 Task: Add Attachment from Trello to Card Card0000000186 in Board Board0000000047 in Workspace WS0000000016 in Trello. Add Cover Blue to Card Card0000000186 in Board Board0000000047 in Workspace WS0000000016 in Trello. Add "Copy Card To …" Button titled Button0000000186 to "bottom" of the list "To Do" to Card Card0000000186 in Board Board0000000047 in Workspace WS0000000016 in Trello. Add Description DS0000000186 to Card Card0000000186 in Board Board0000000047 in Workspace WS0000000016 in Trello. Add Comment CM0000000186 to Card Card0000000186 in Board Board0000000047 in Workspace WS0000000016 in Trello
Action: Mouse moved to (340, 314)
Screenshot: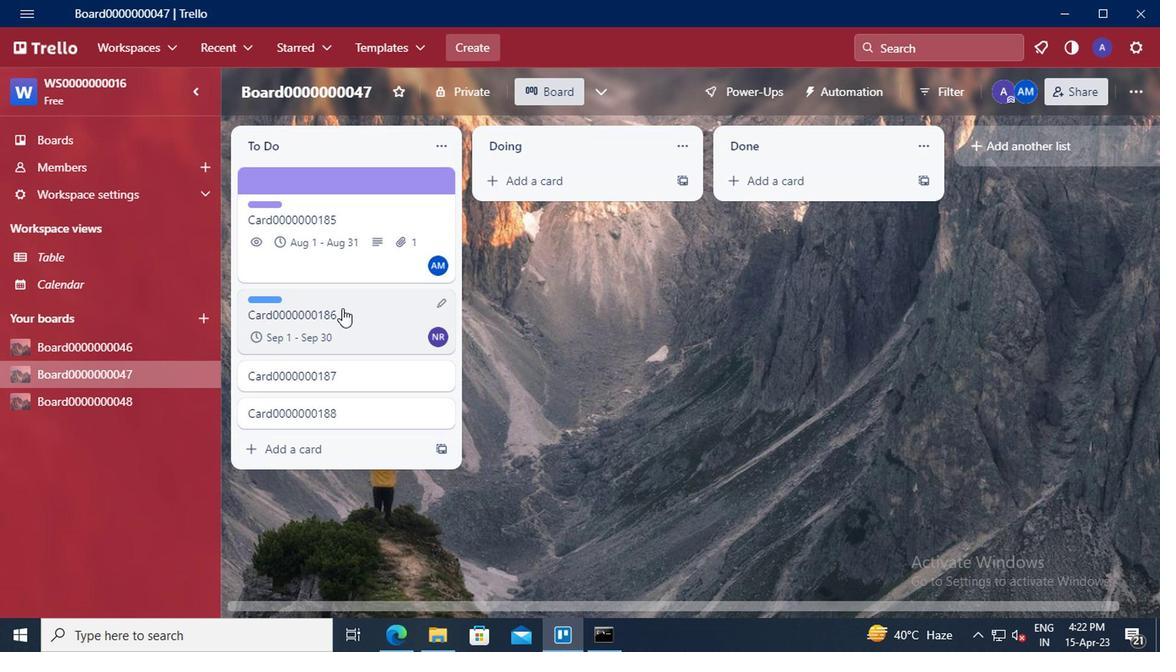 
Action: Mouse pressed left at (340, 314)
Screenshot: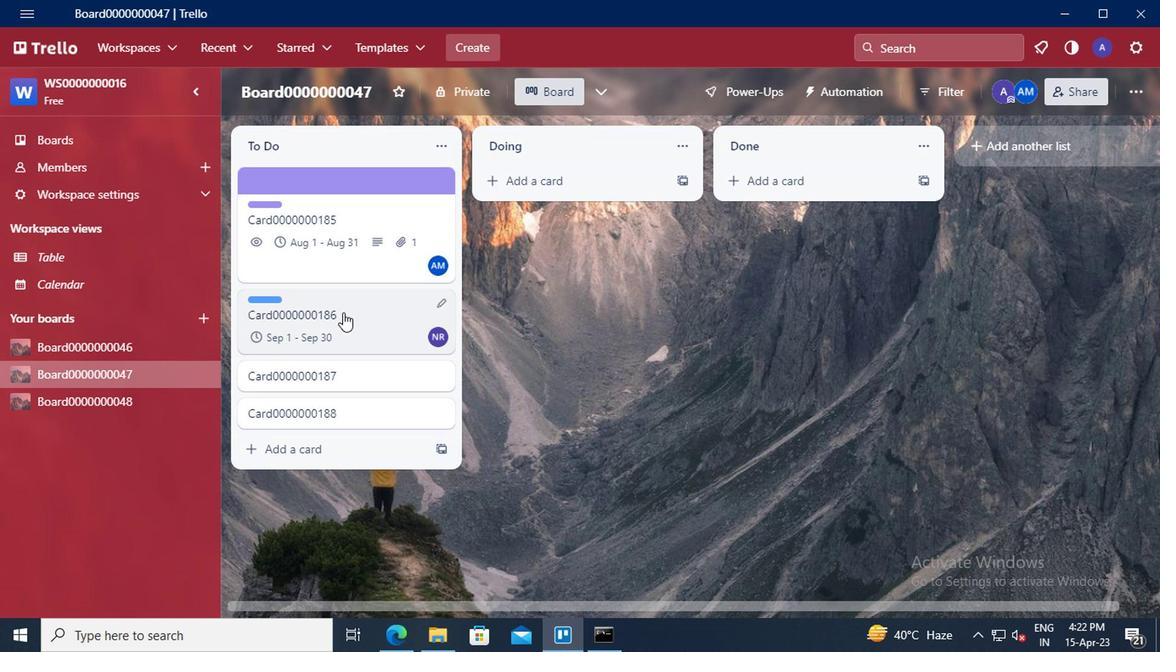 
Action: Mouse moved to (794, 357)
Screenshot: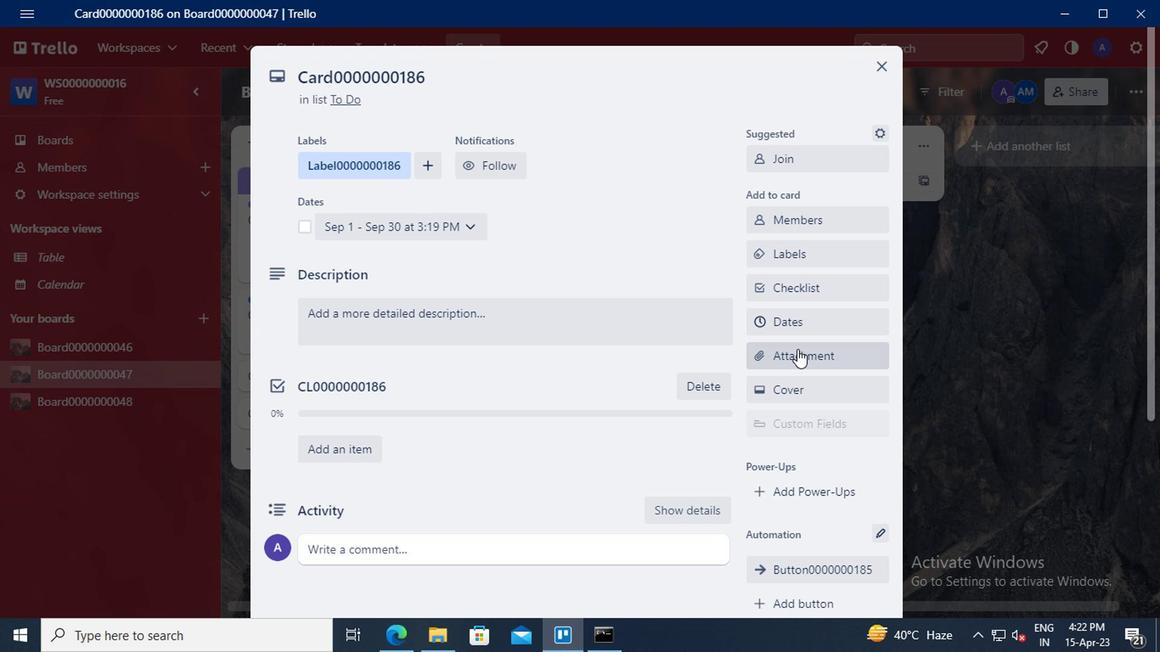 
Action: Mouse pressed left at (794, 357)
Screenshot: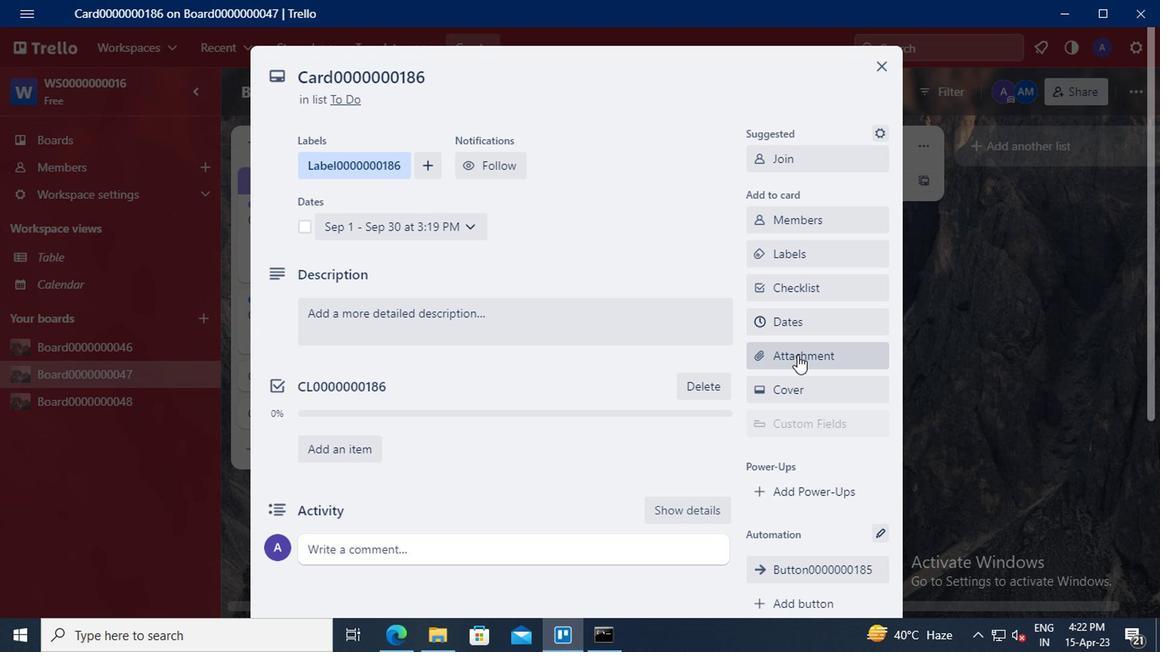 
Action: Mouse moved to (791, 177)
Screenshot: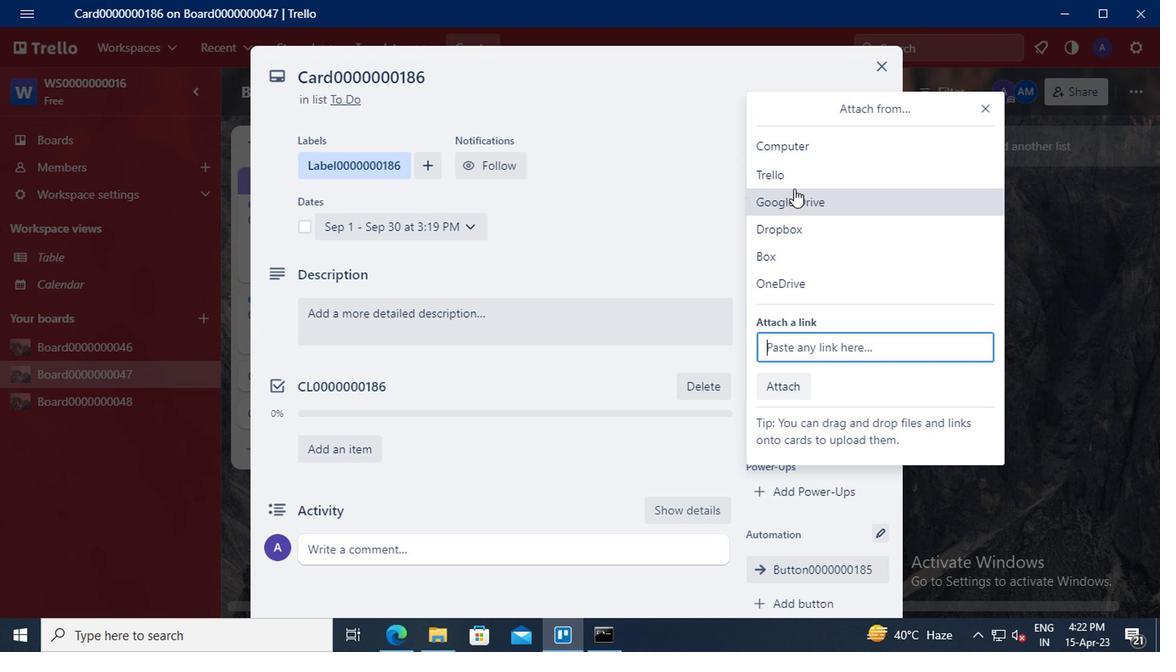 
Action: Mouse pressed left at (791, 177)
Screenshot: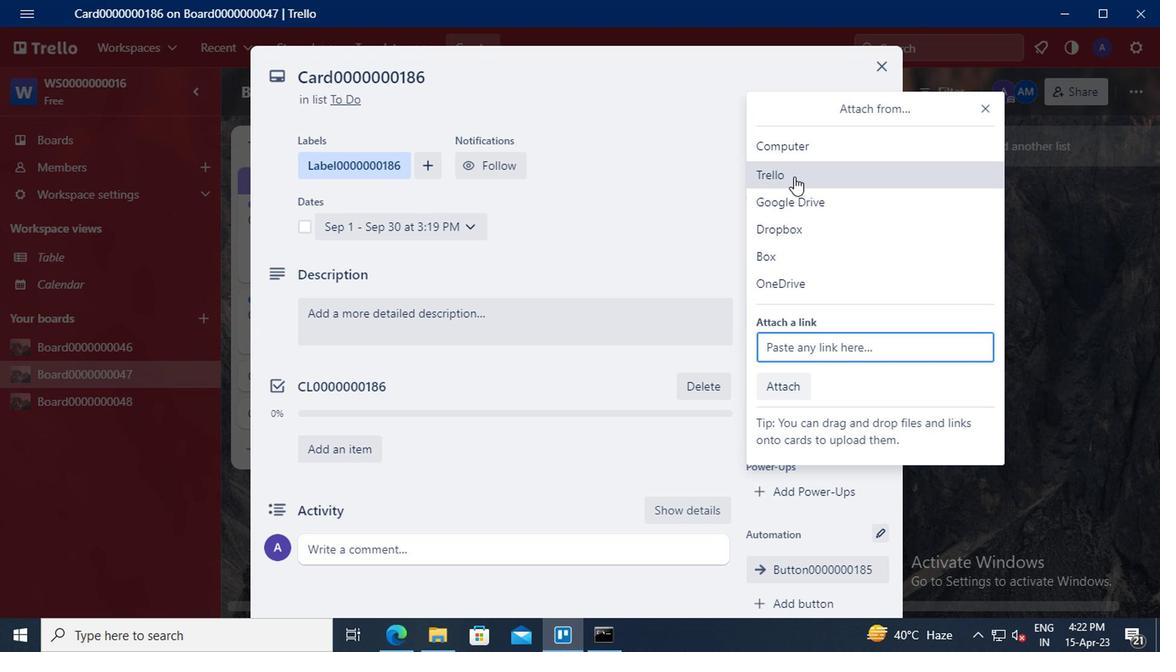 
Action: Mouse moved to (795, 215)
Screenshot: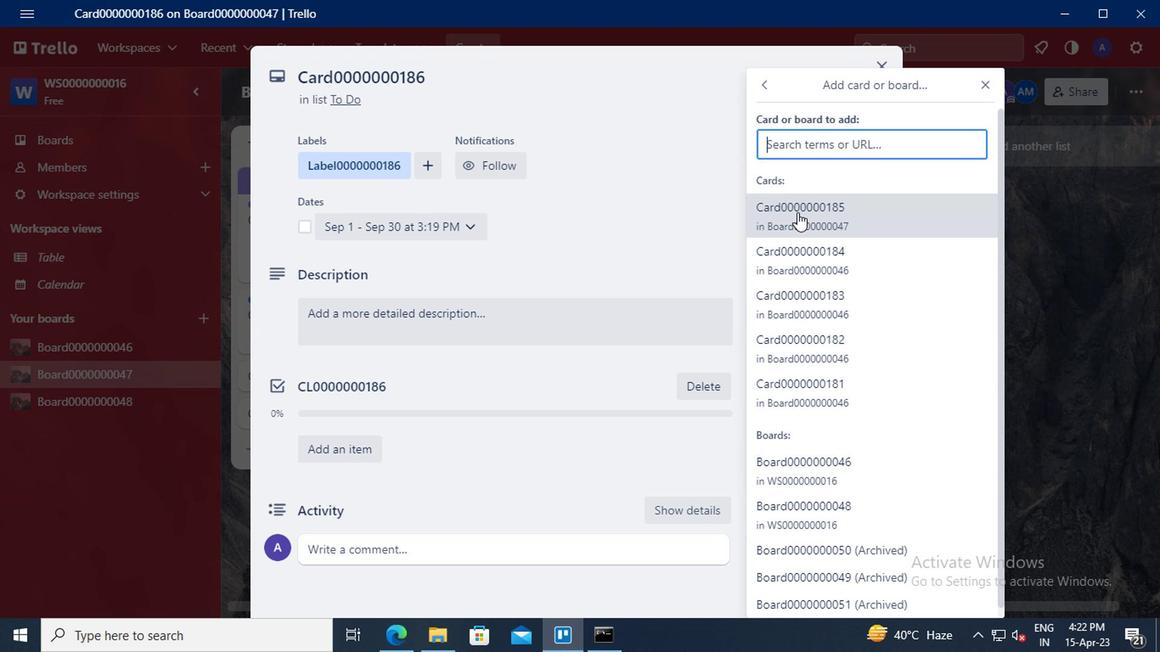 
Action: Mouse pressed left at (795, 215)
Screenshot: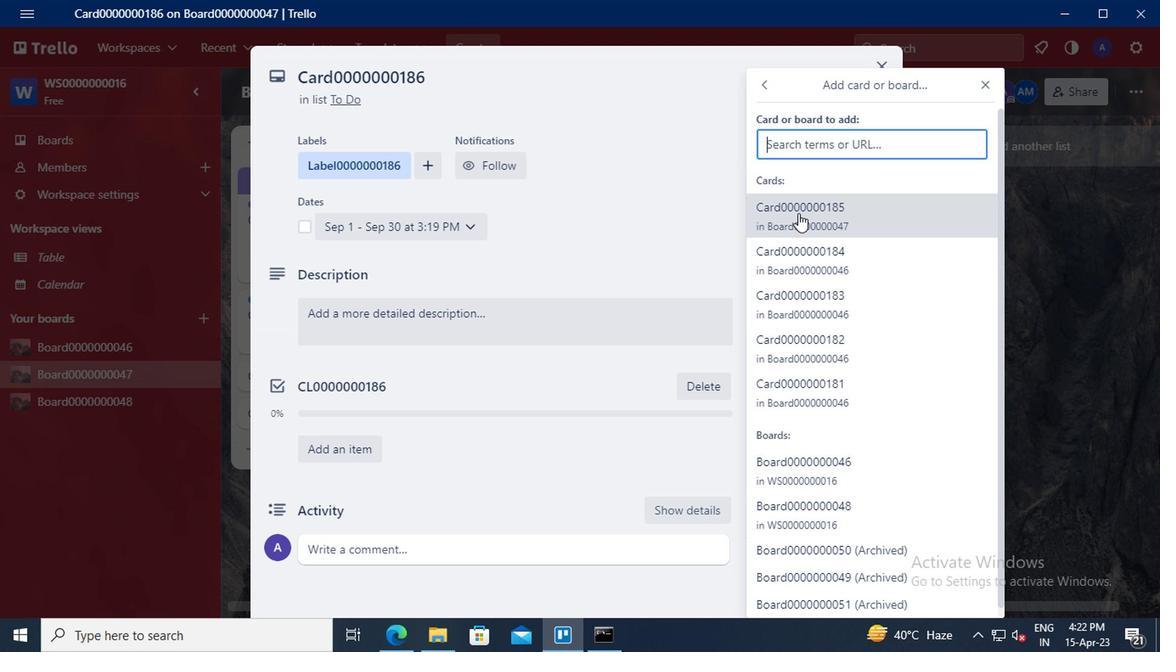 
Action: Mouse moved to (807, 386)
Screenshot: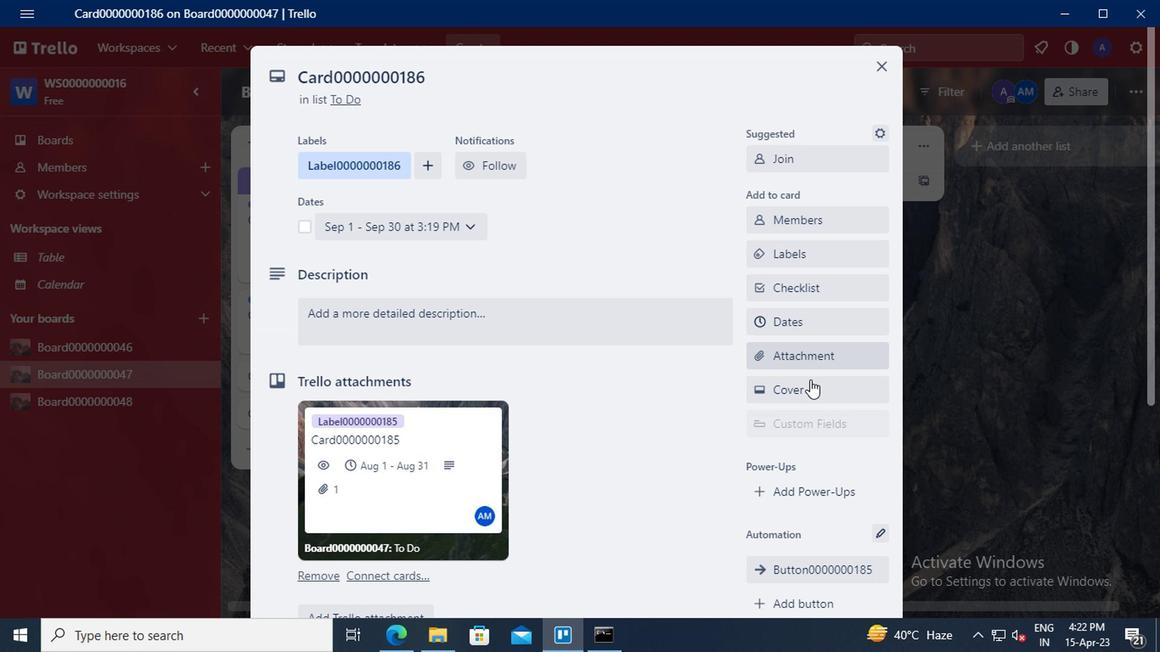 
Action: Mouse pressed left at (807, 386)
Screenshot: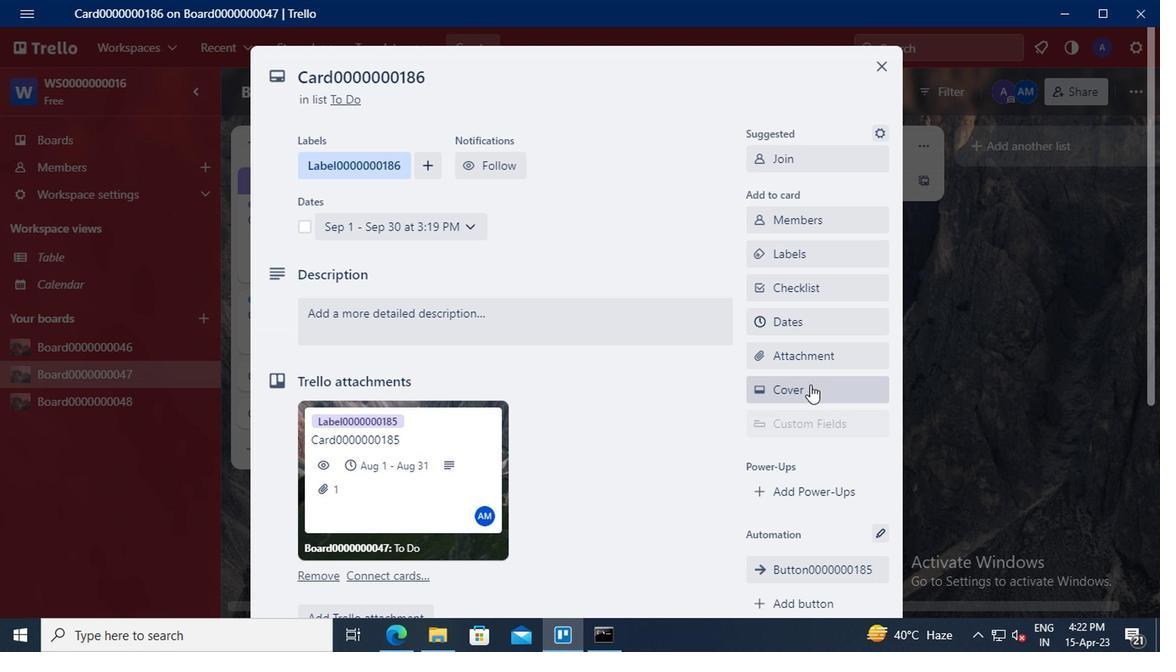 
Action: Mouse moved to (778, 311)
Screenshot: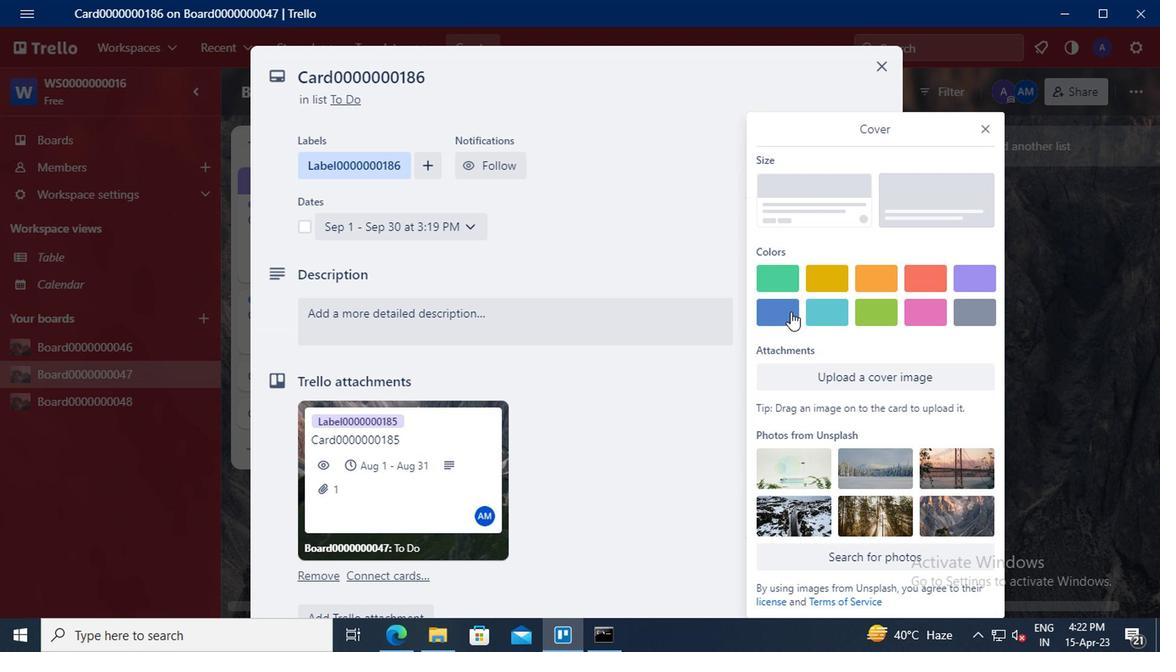 
Action: Mouse pressed left at (778, 311)
Screenshot: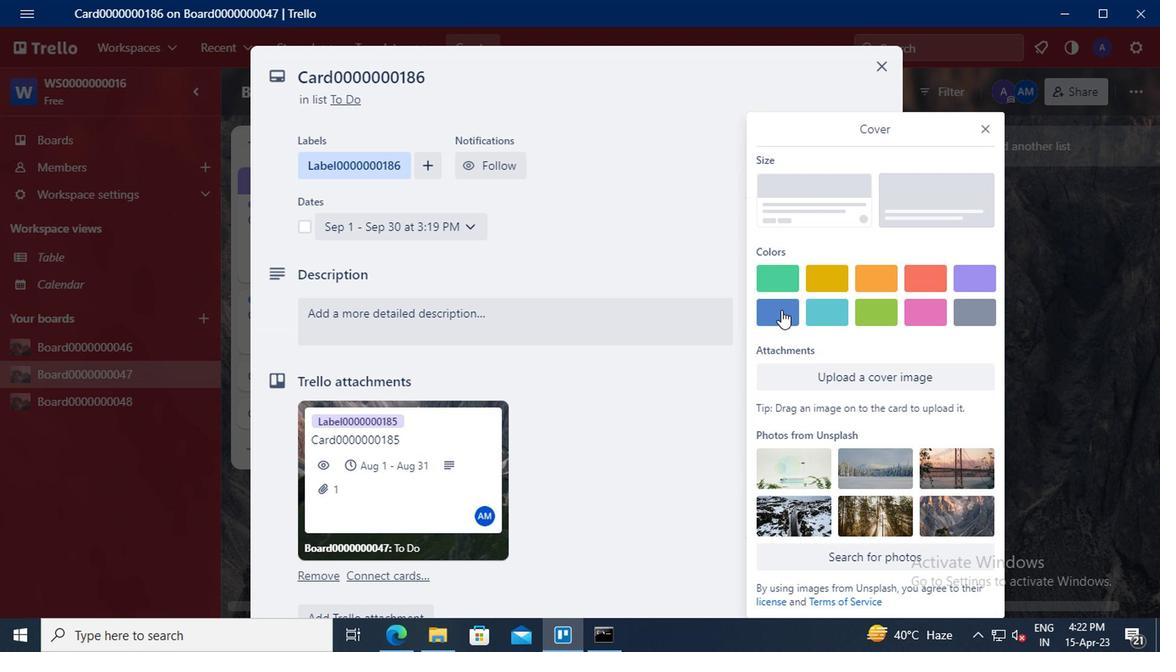 
Action: Mouse moved to (981, 96)
Screenshot: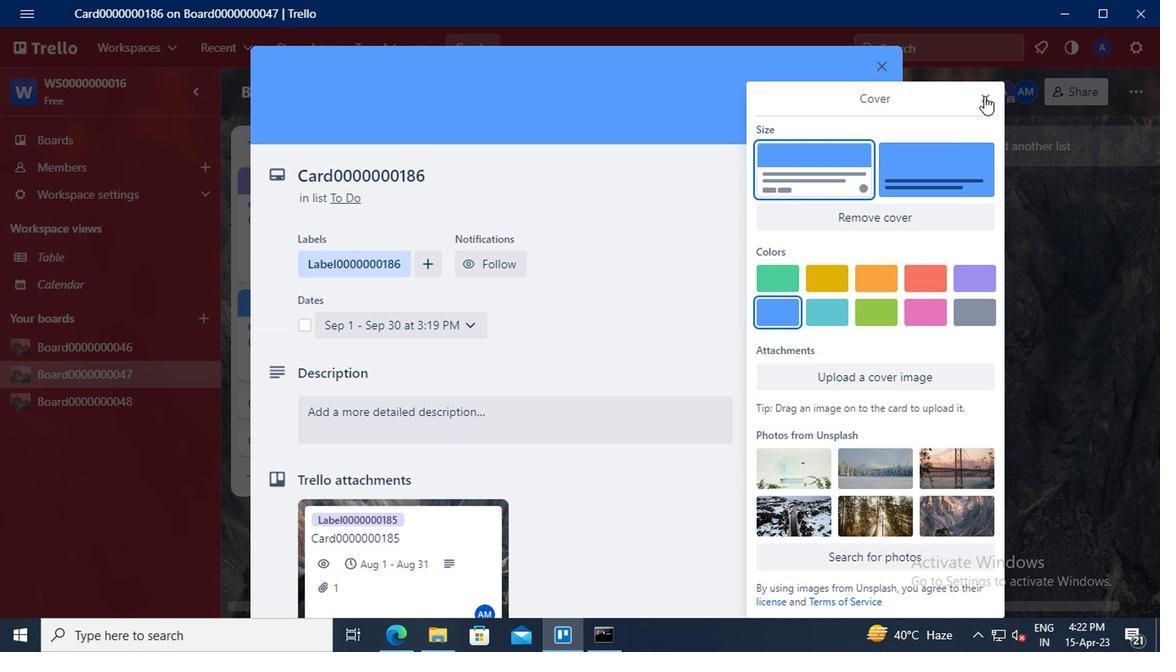 
Action: Mouse pressed left at (981, 96)
Screenshot: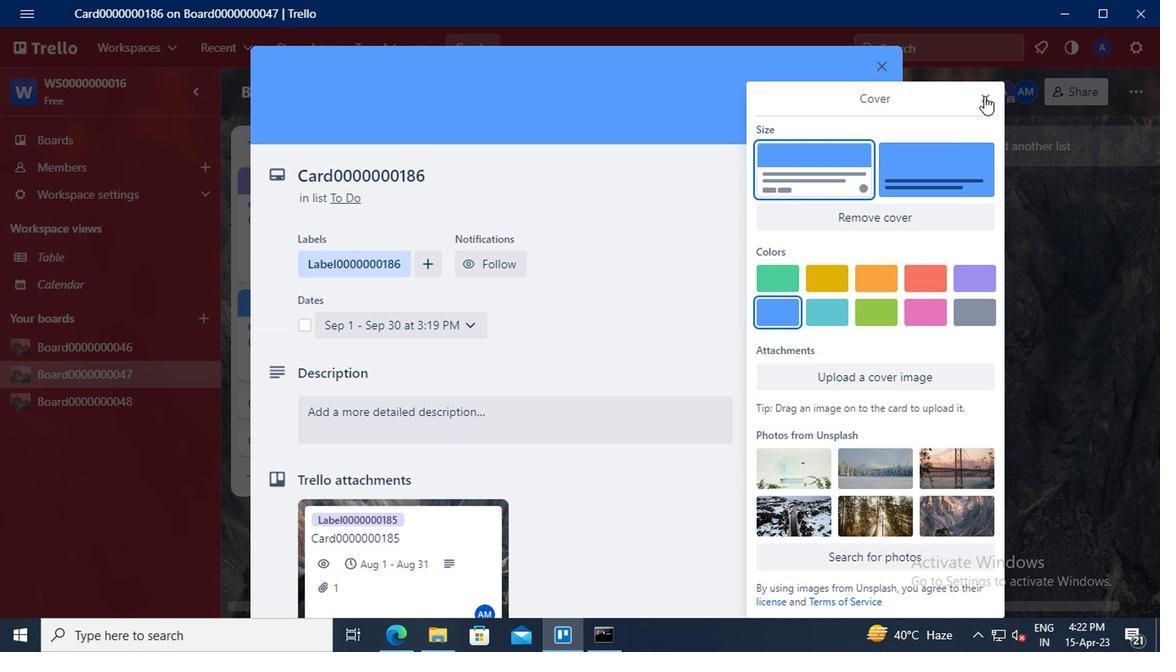
Action: Mouse moved to (814, 304)
Screenshot: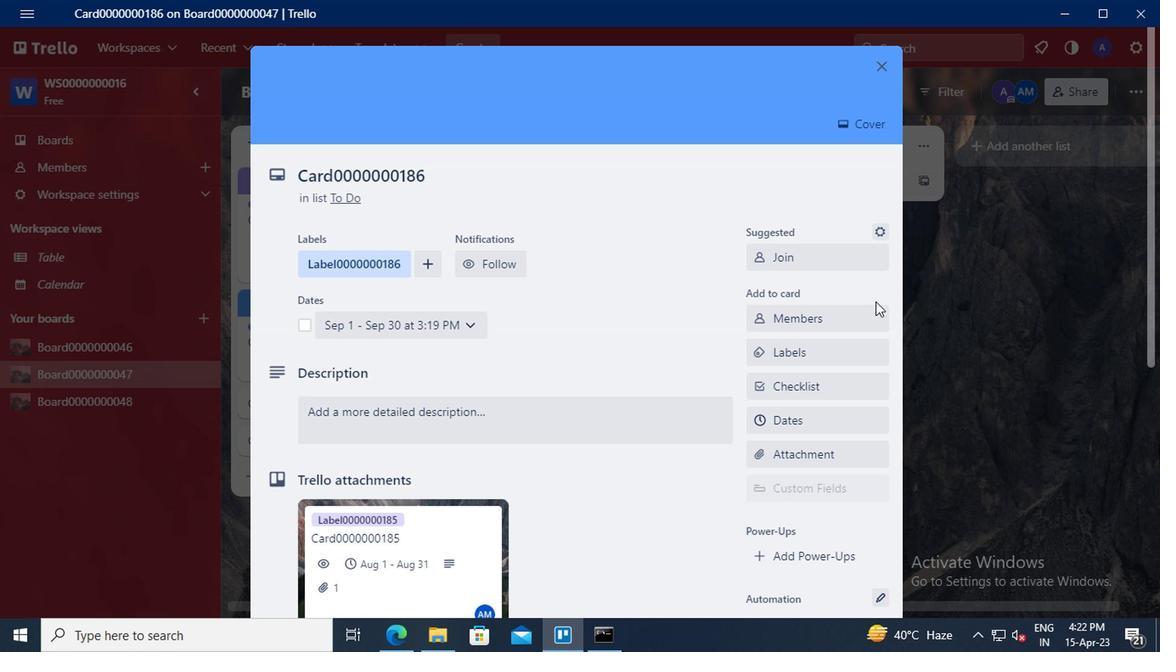 
Action: Mouse scrolled (814, 303) with delta (0, 0)
Screenshot: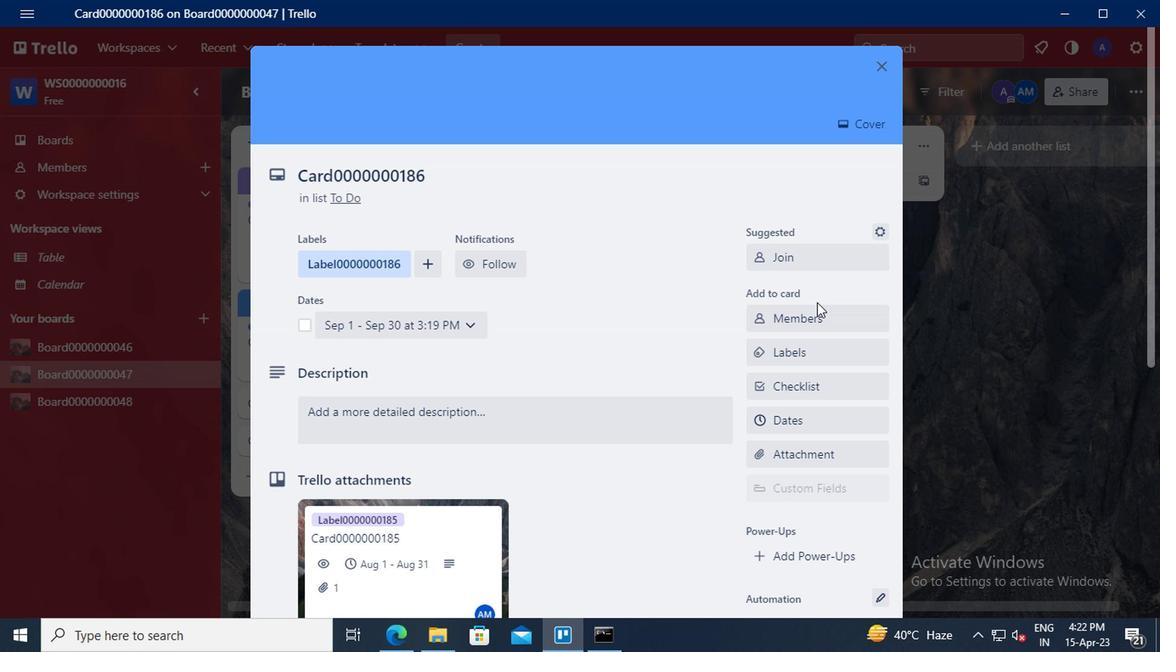 
Action: Mouse scrolled (814, 303) with delta (0, 0)
Screenshot: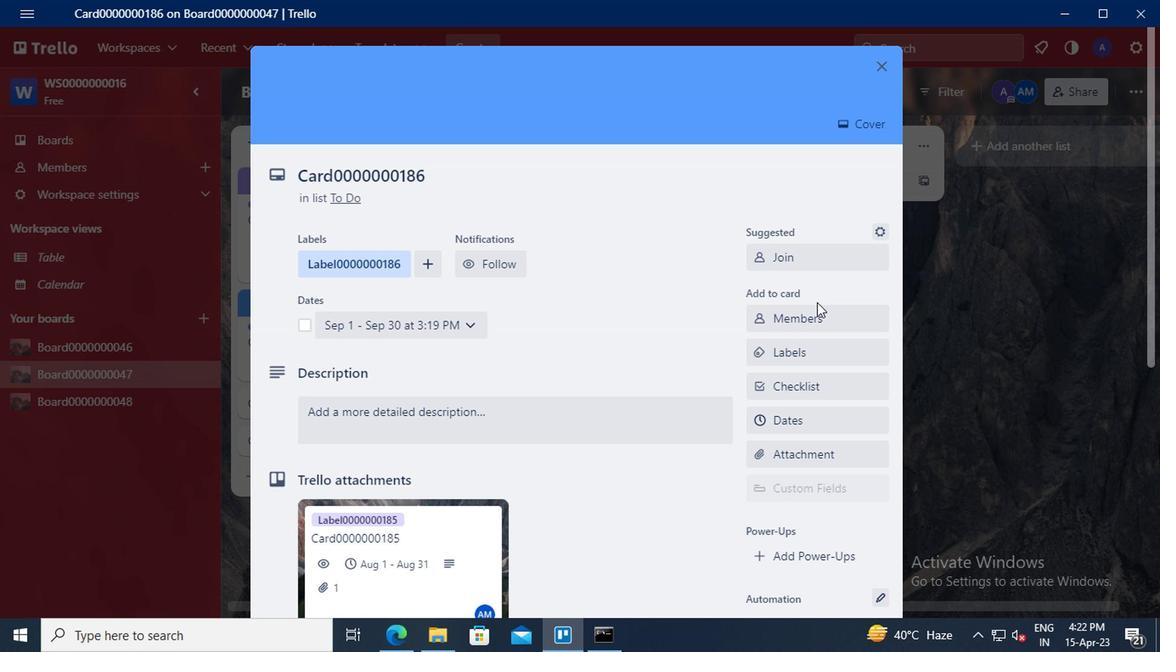 
Action: Mouse moved to (811, 313)
Screenshot: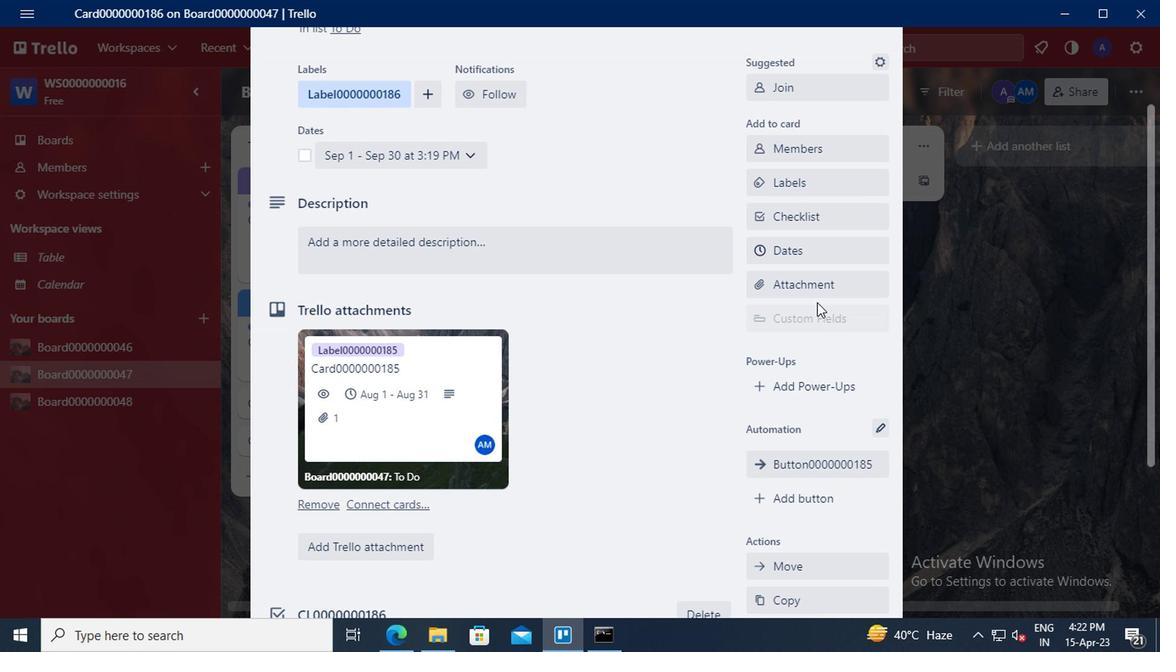 
Action: Mouse scrolled (811, 312) with delta (0, -1)
Screenshot: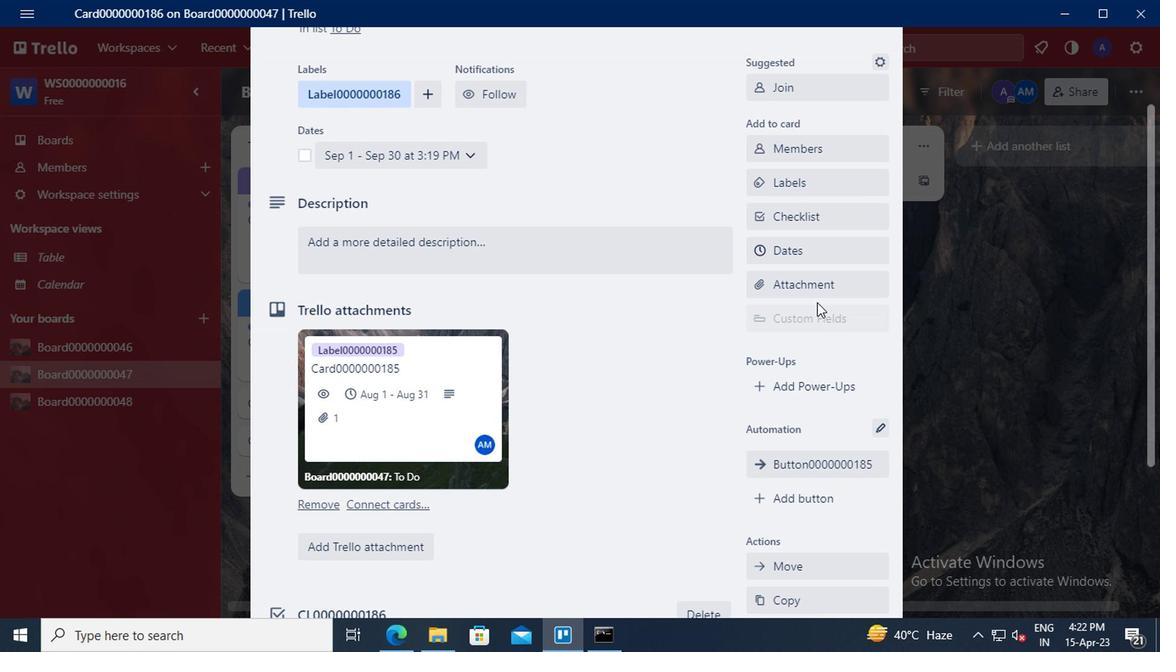 
Action: Mouse moved to (801, 411)
Screenshot: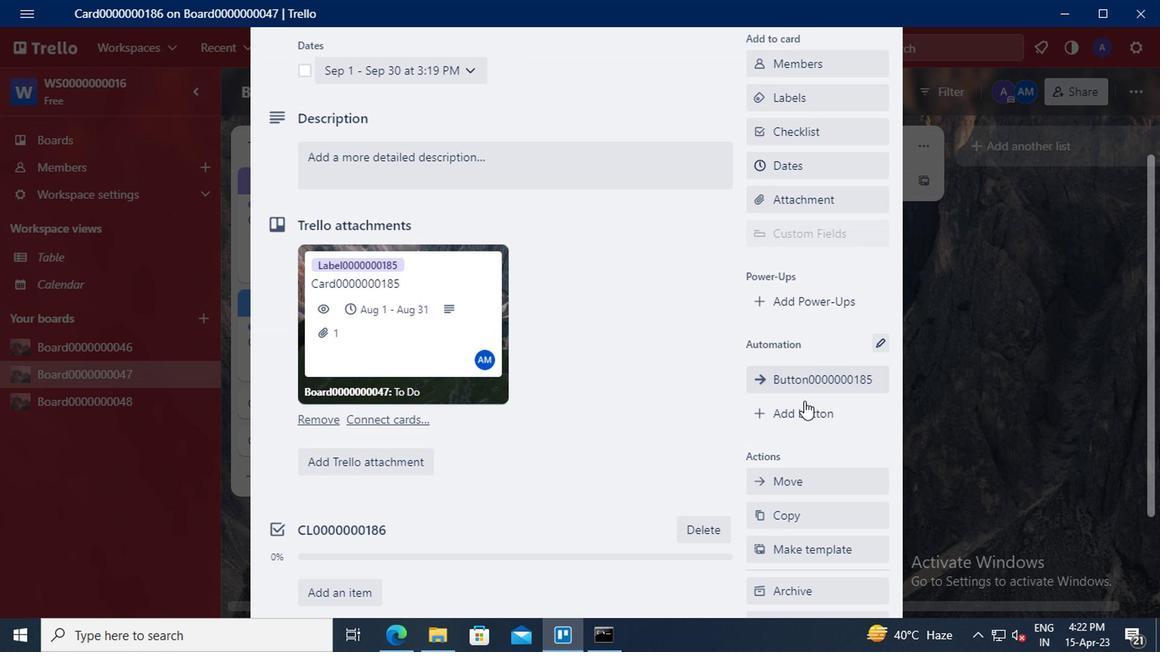 
Action: Mouse pressed left at (801, 411)
Screenshot: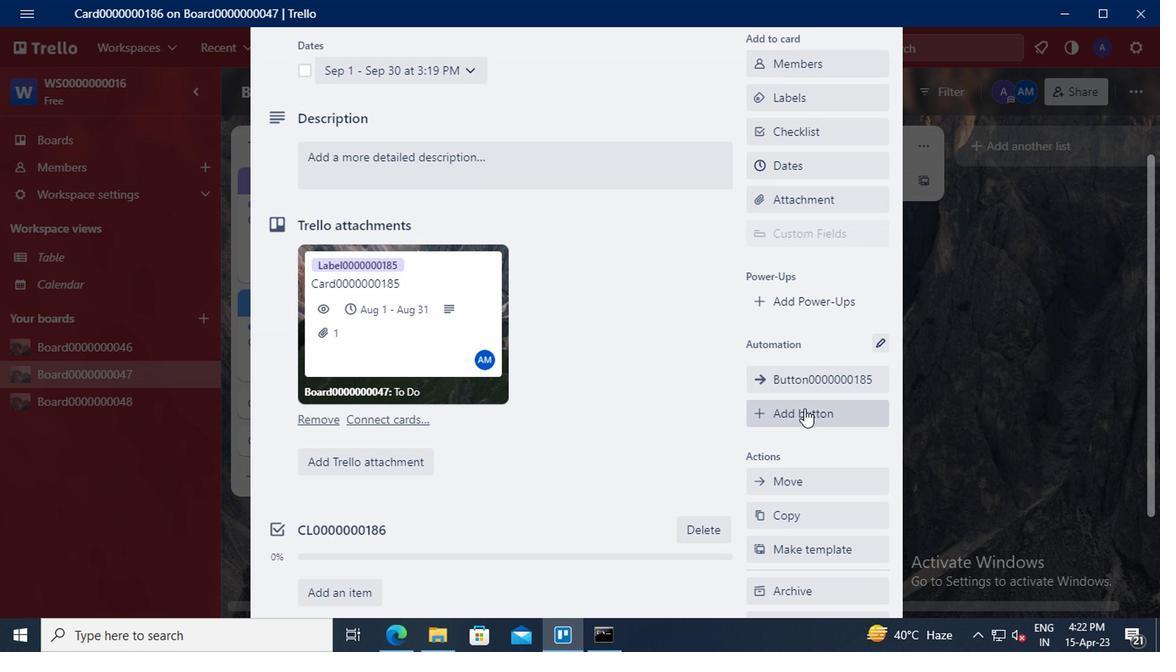 
Action: Mouse moved to (806, 200)
Screenshot: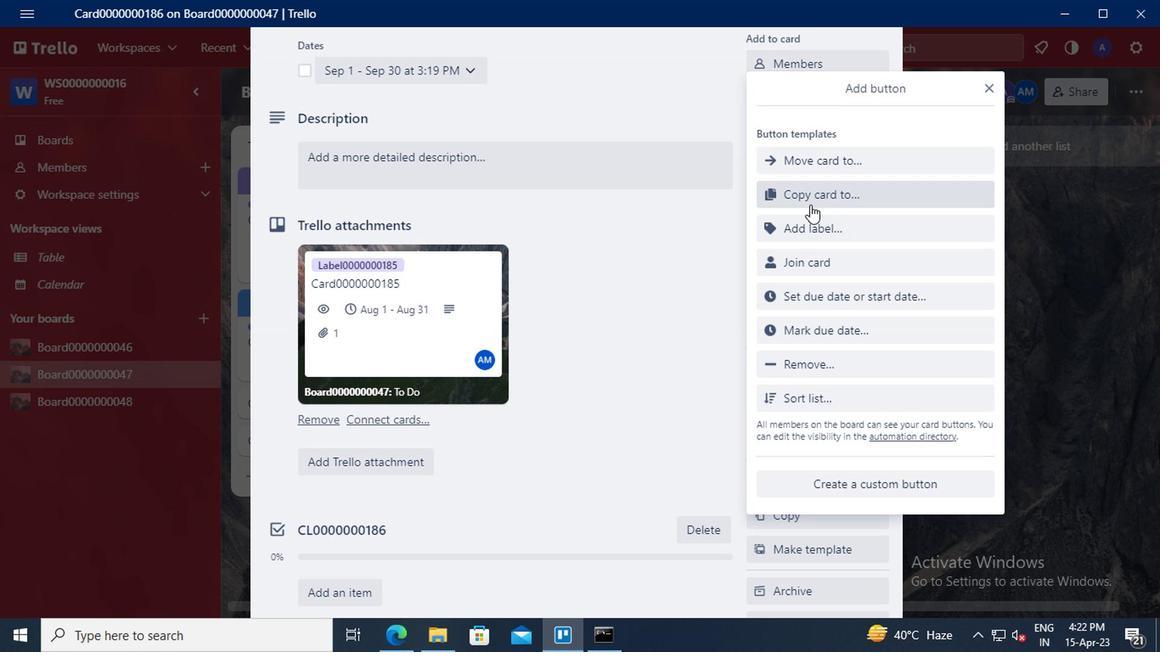 
Action: Mouse pressed left at (806, 200)
Screenshot: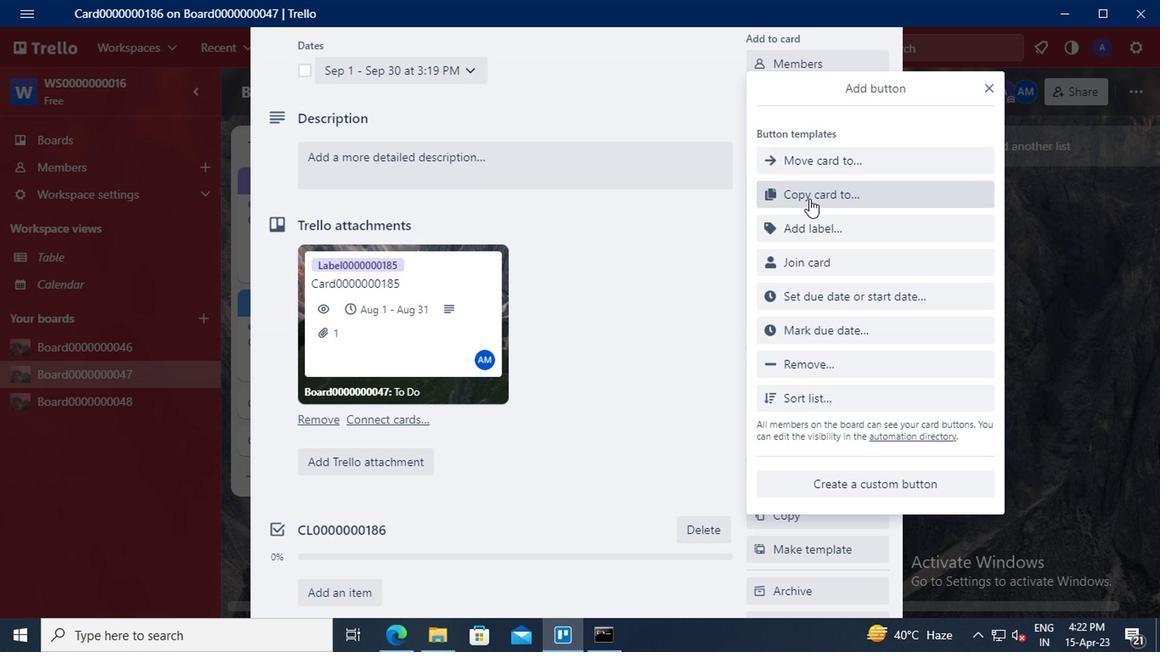 
Action: Mouse moved to (835, 162)
Screenshot: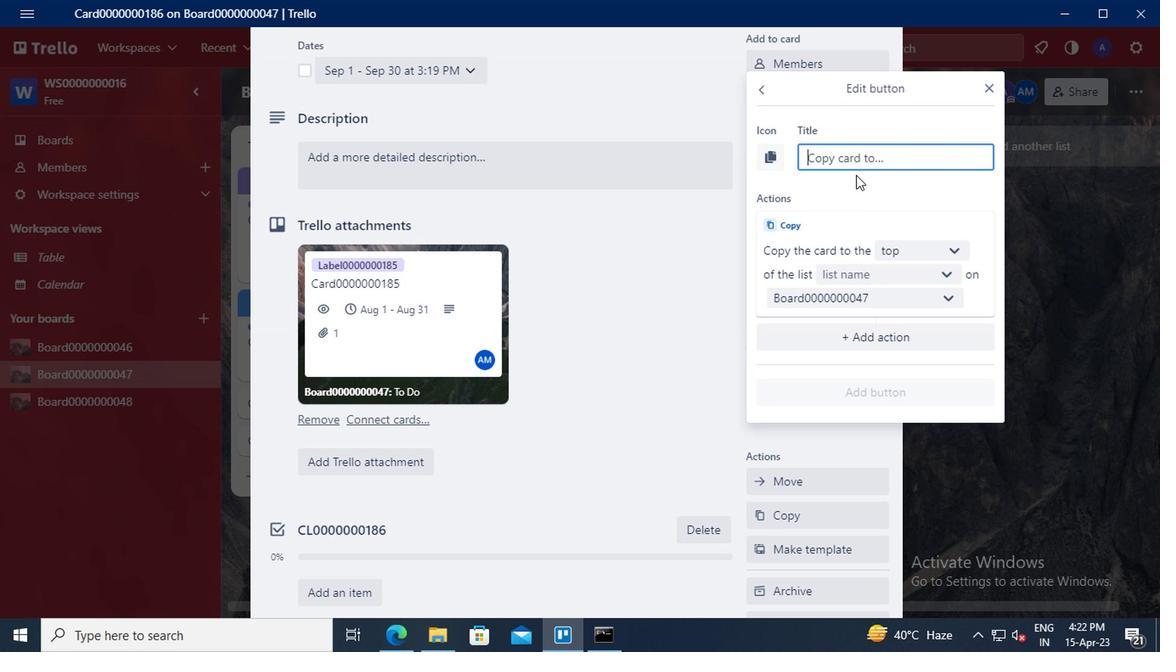 
Action: Mouse pressed left at (835, 162)
Screenshot: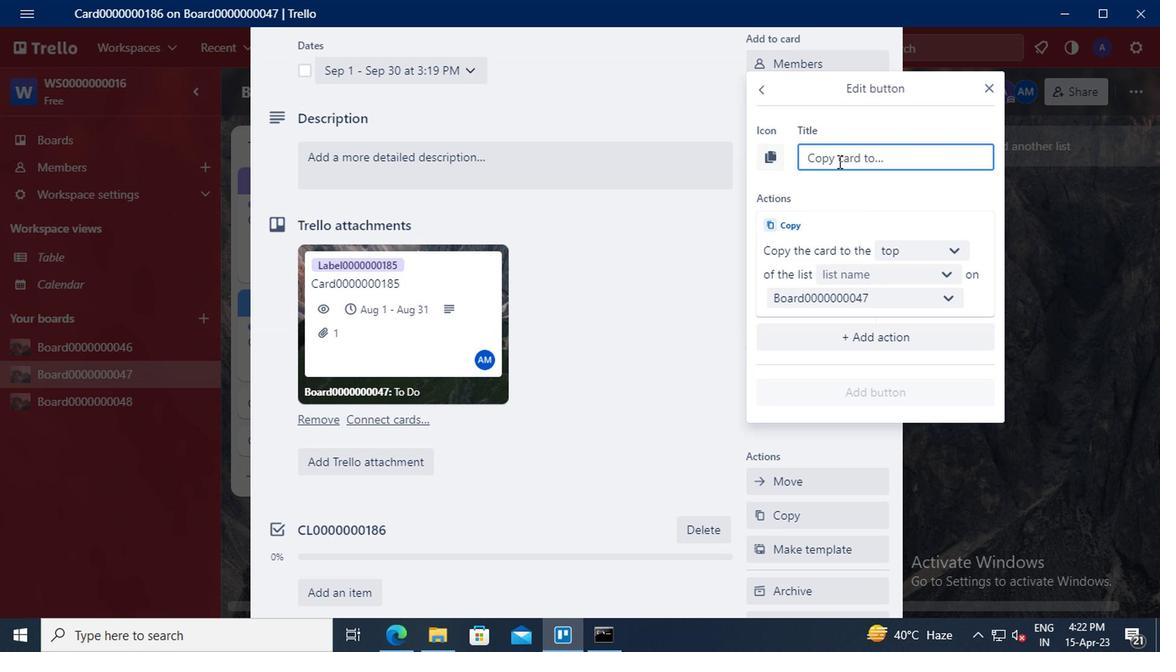 
Action: Key pressed <Key.shift>BUTTON0000000186
Screenshot: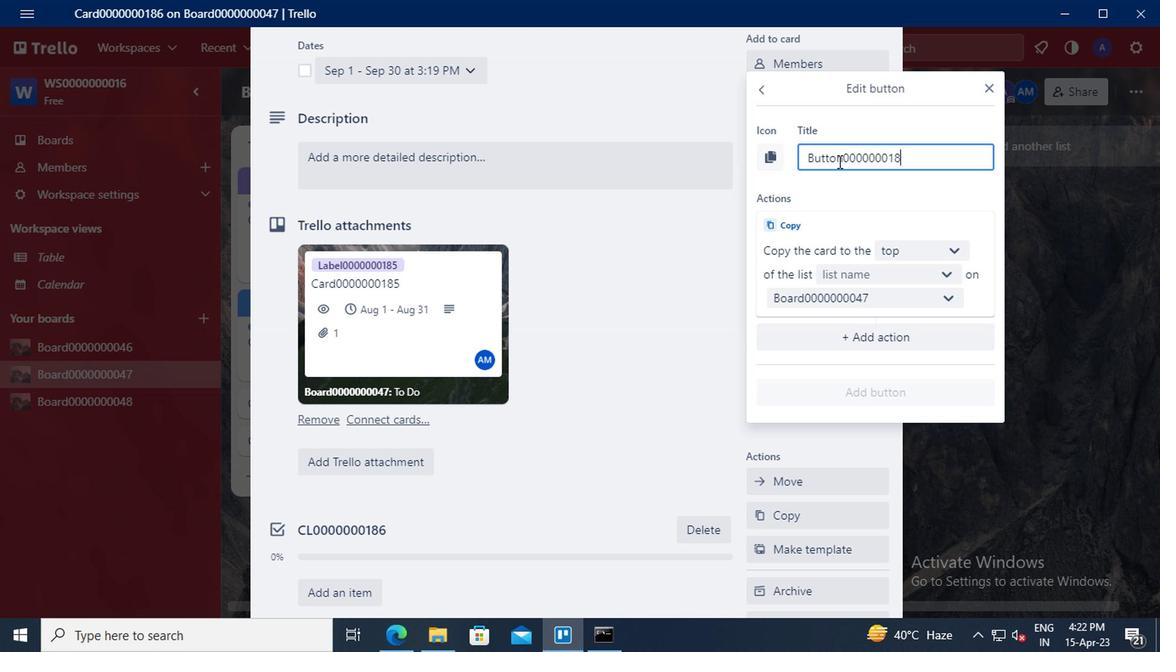 
Action: Mouse moved to (881, 247)
Screenshot: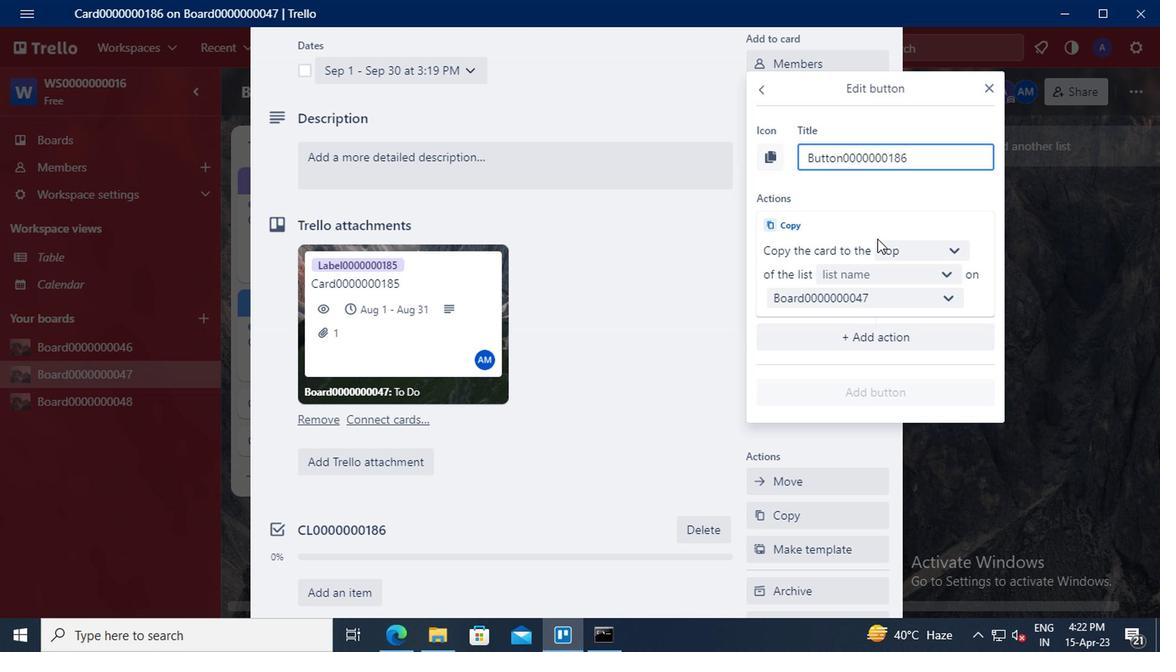 
Action: Mouse pressed left at (881, 247)
Screenshot: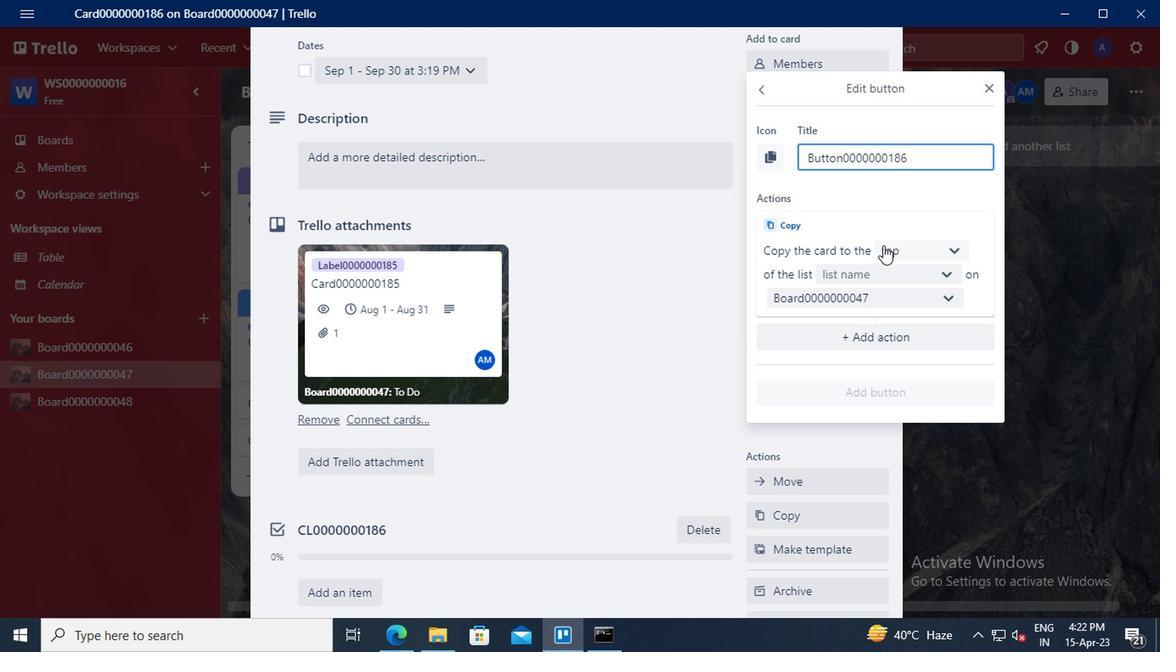 
Action: Mouse moved to (891, 311)
Screenshot: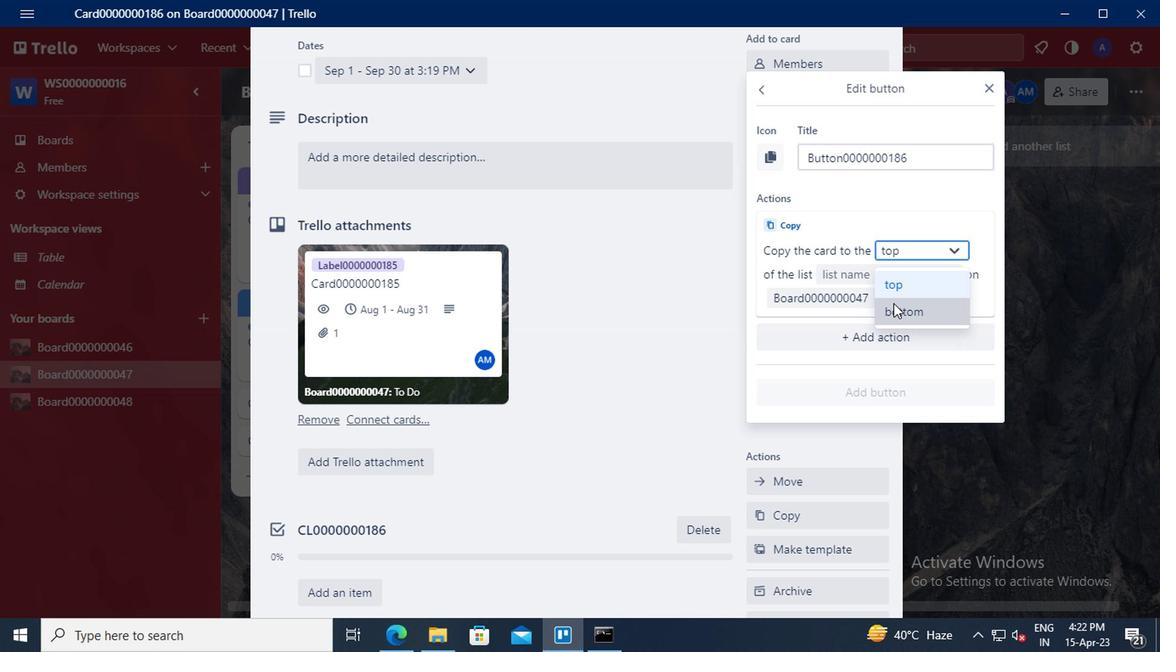
Action: Mouse pressed left at (891, 311)
Screenshot: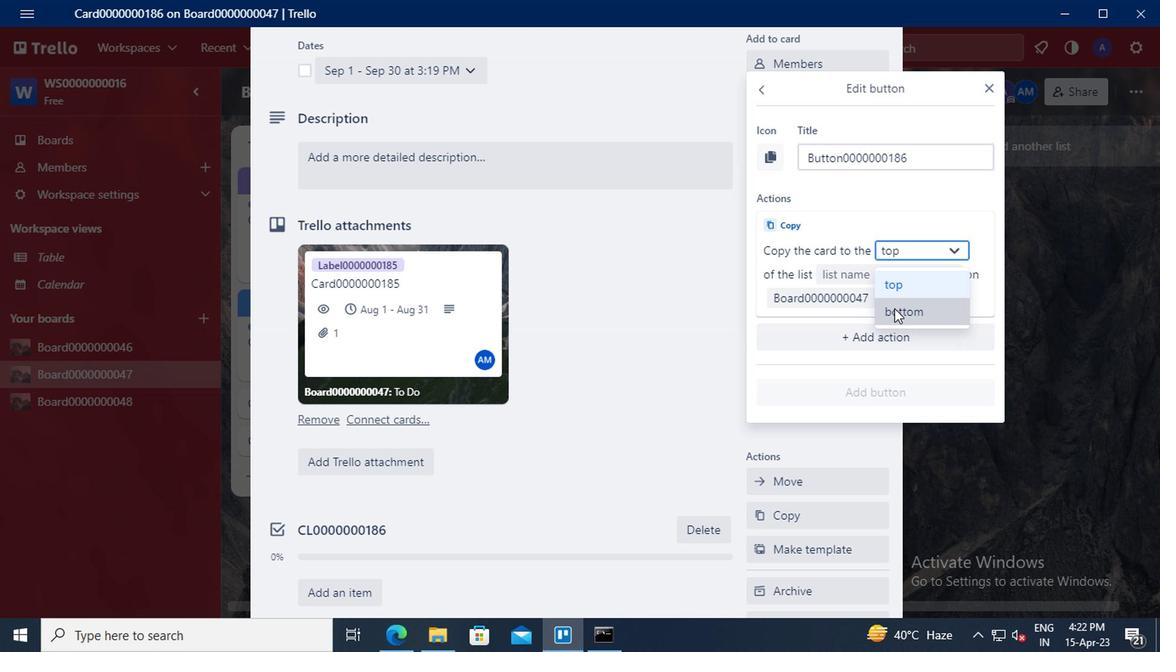 
Action: Mouse moved to (853, 277)
Screenshot: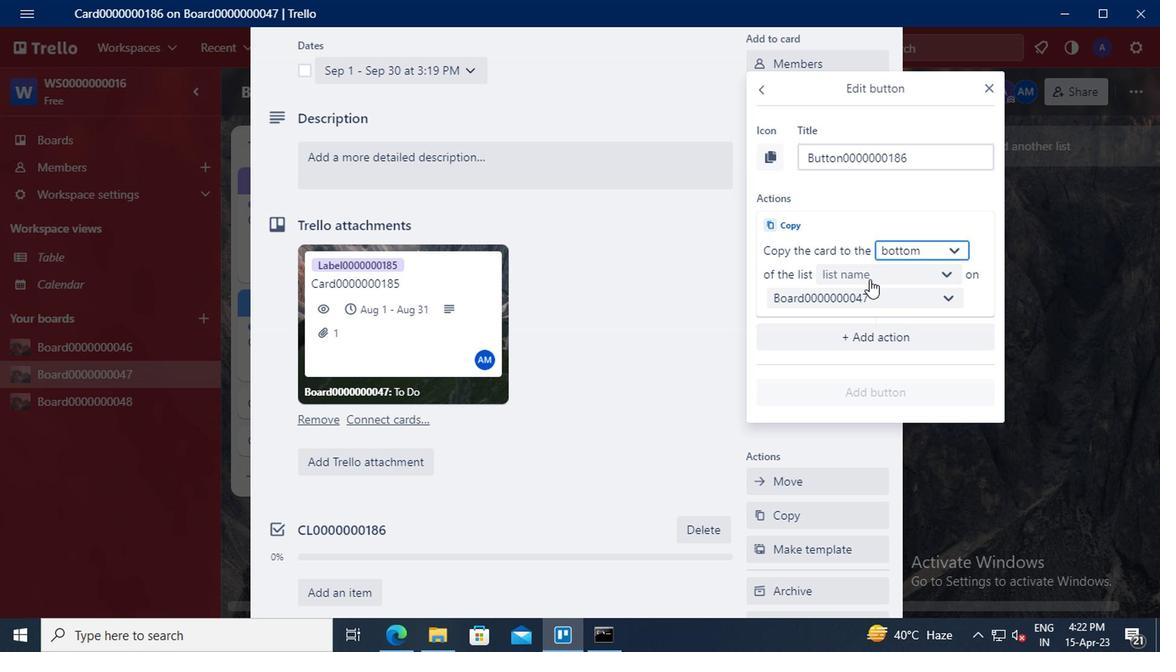 
Action: Mouse pressed left at (853, 277)
Screenshot: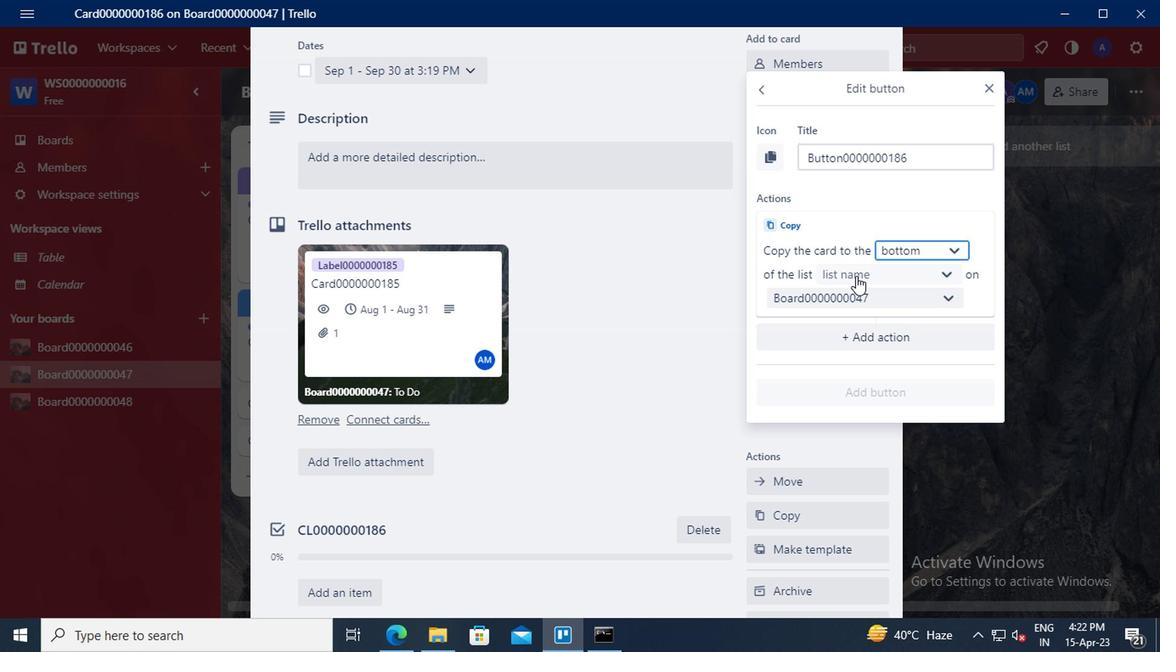
Action: Mouse moved to (851, 305)
Screenshot: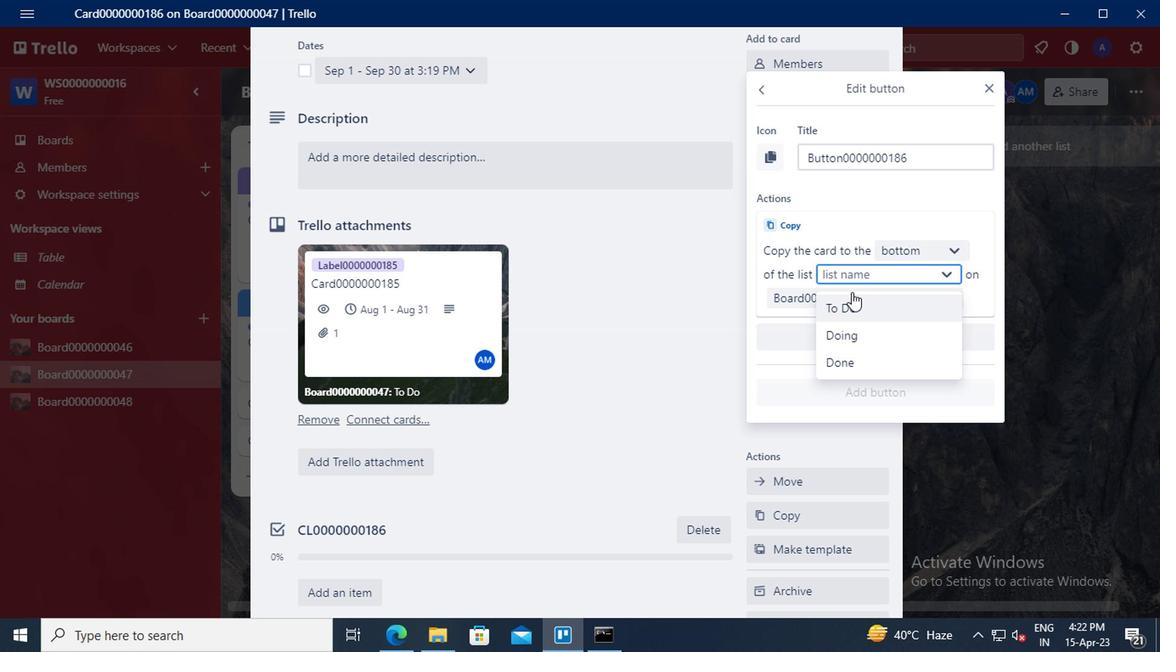 
Action: Mouse pressed left at (851, 305)
Screenshot: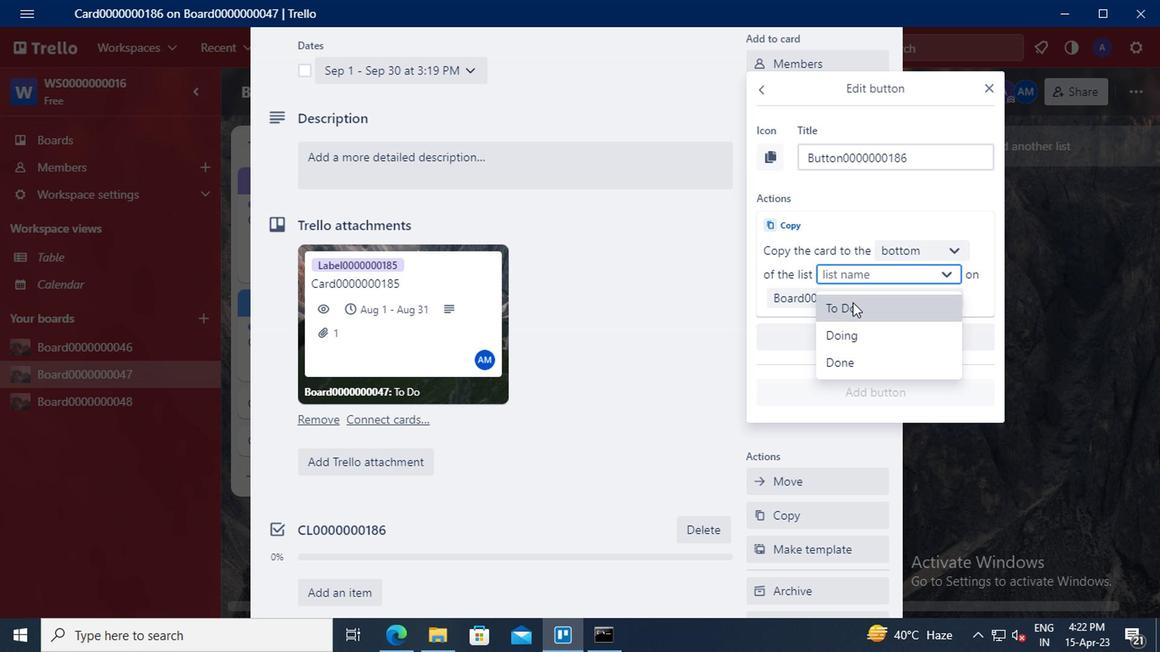 
Action: Mouse moved to (853, 394)
Screenshot: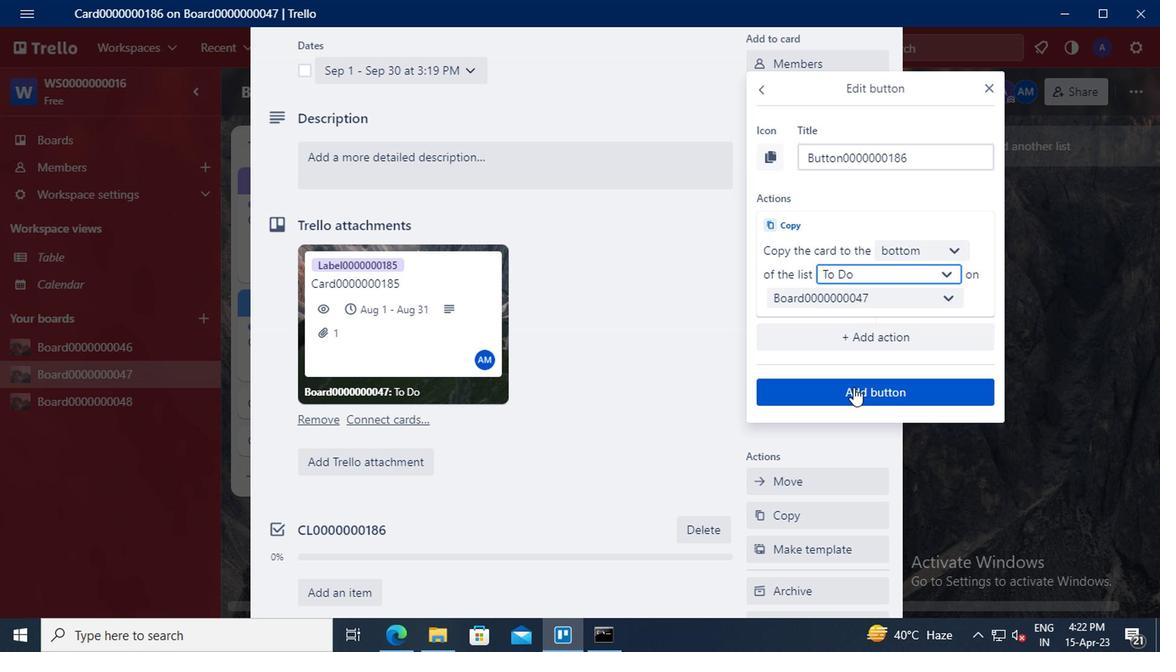 
Action: Mouse pressed left at (853, 394)
Screenshot: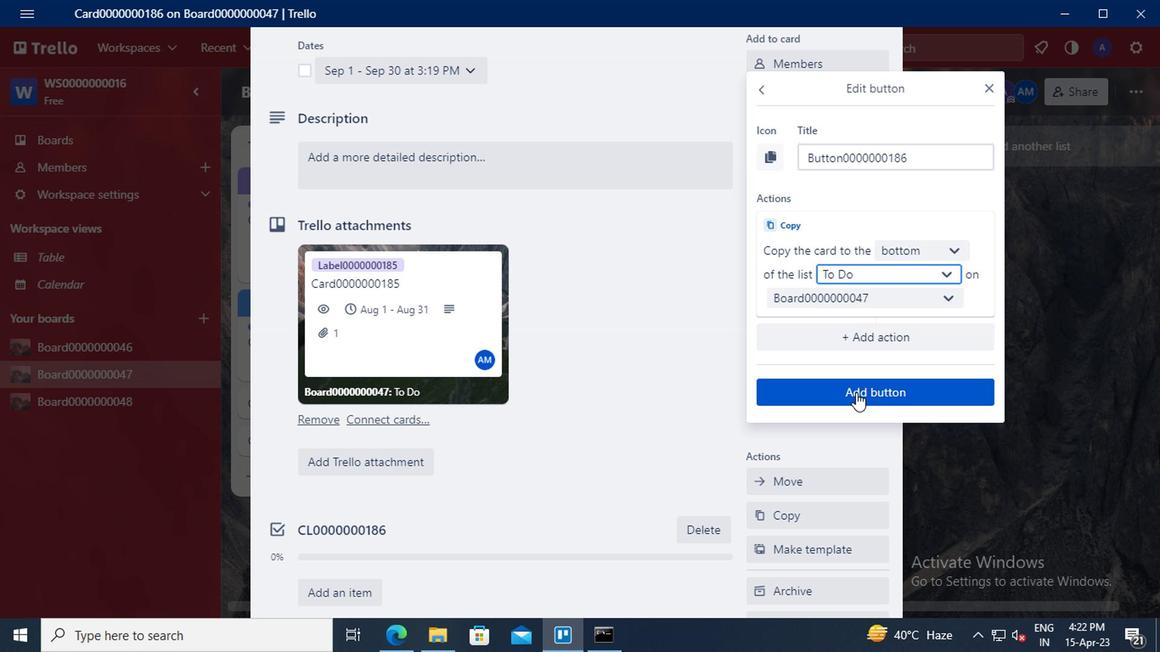 
Action: Mouse moved to (359, 165)
Screenshot: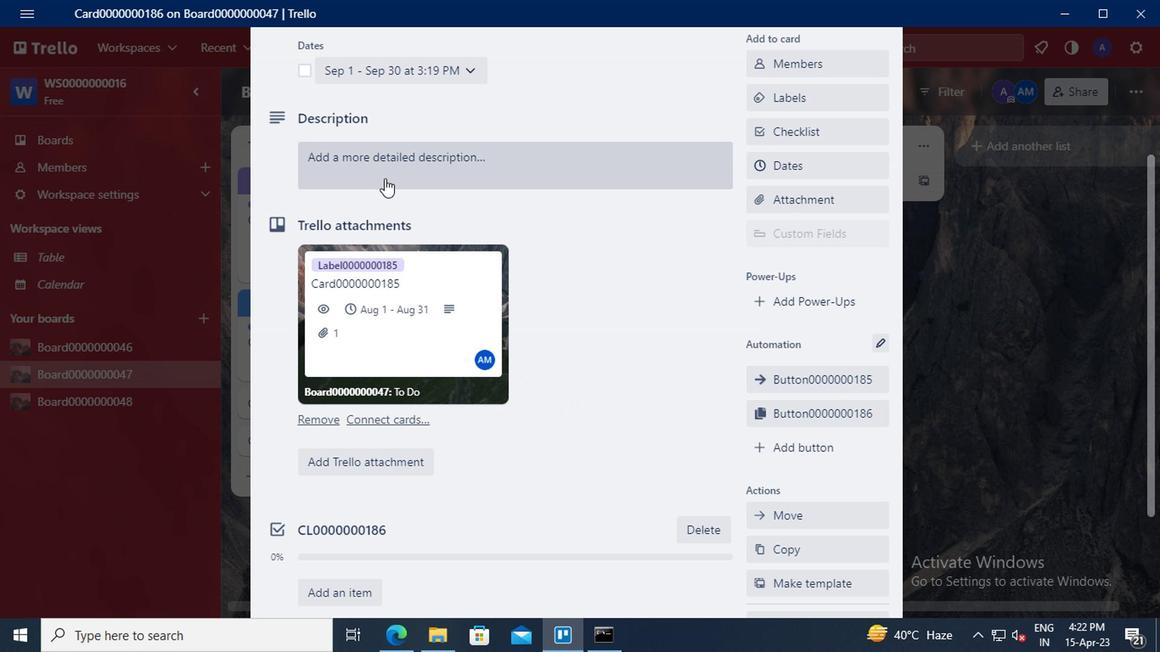 
Action: Mouse pressed left at (359, 165)
Screenshot: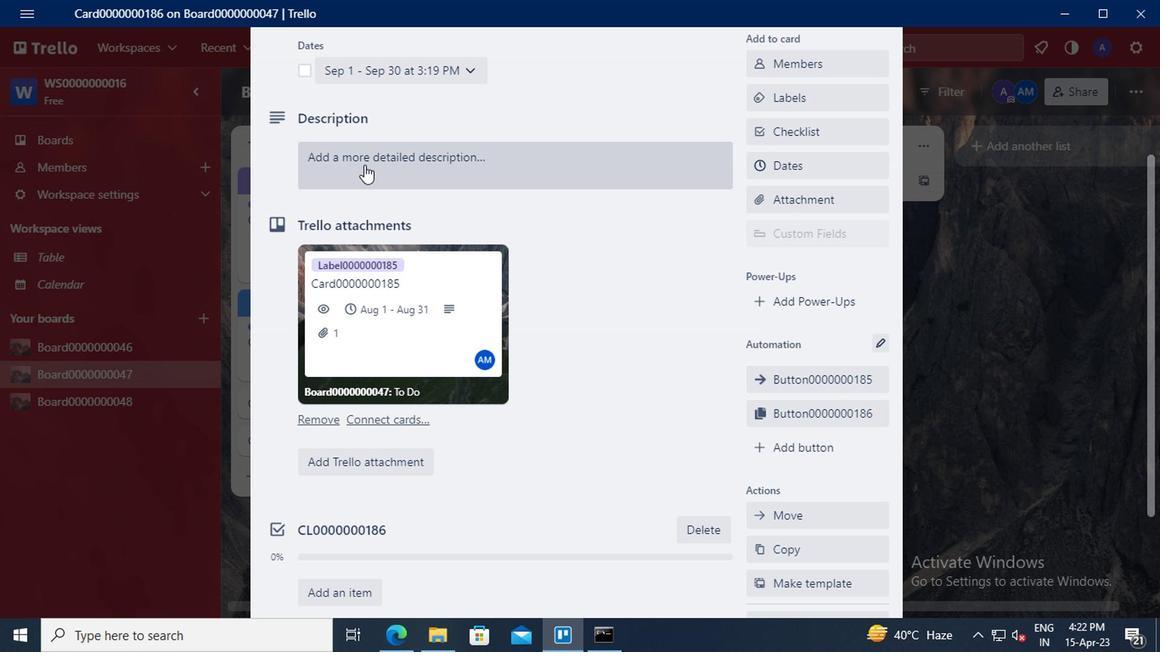 
Action: Mouse moved to (322, 214)
Screenshot: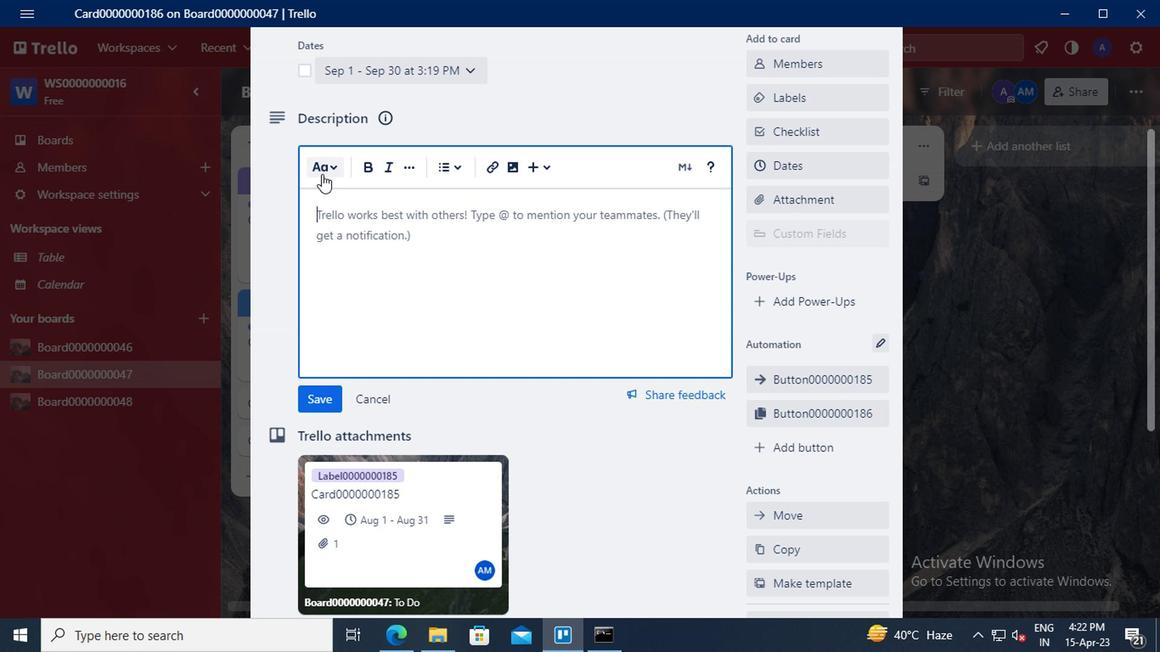 
Action: Mouse pressed left at (322, 214)
Screenshot: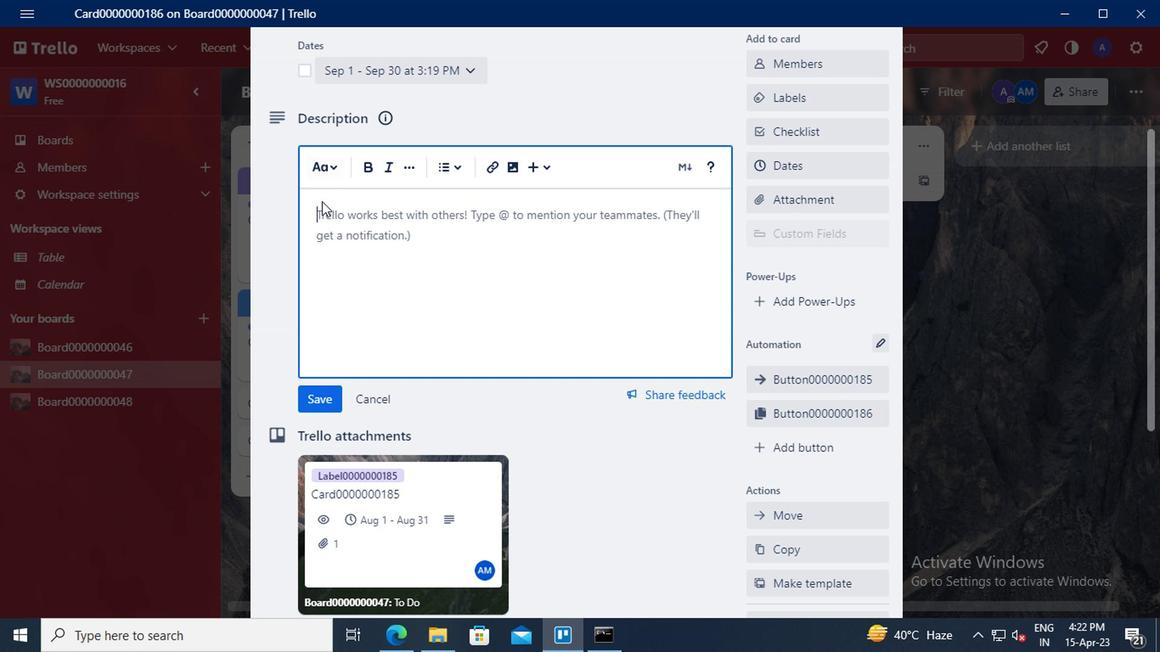 
Action: Key pressed <Key.shift>DS0000000186
Screenshot: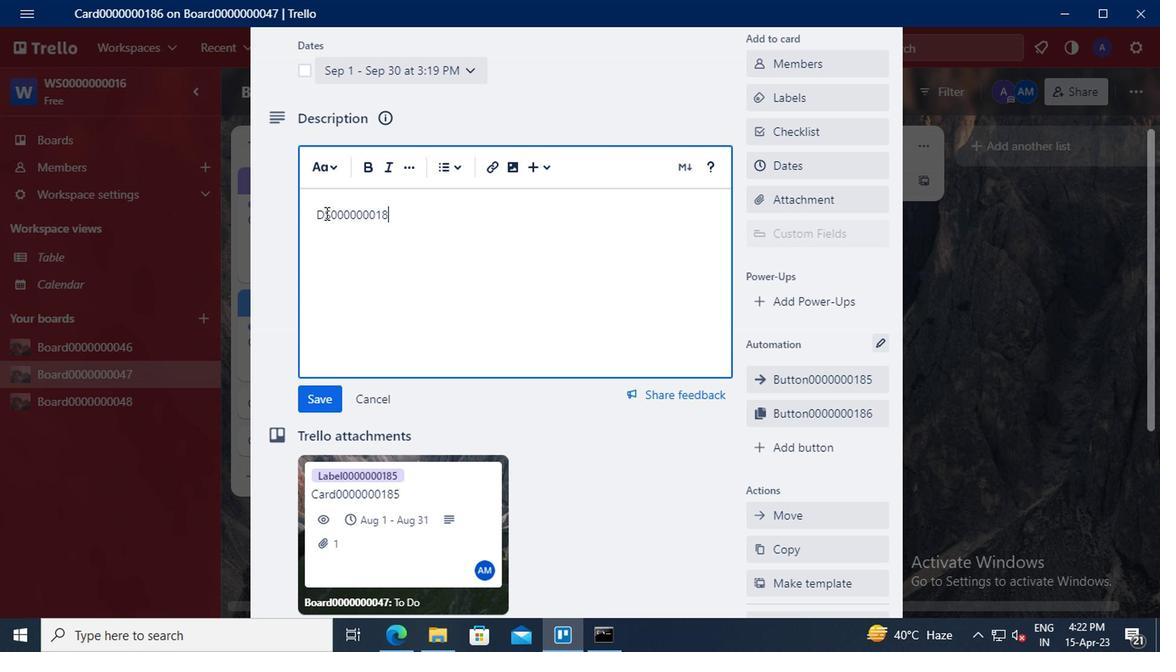 
Action: Mouse moved to (323, 392)
Screenshot: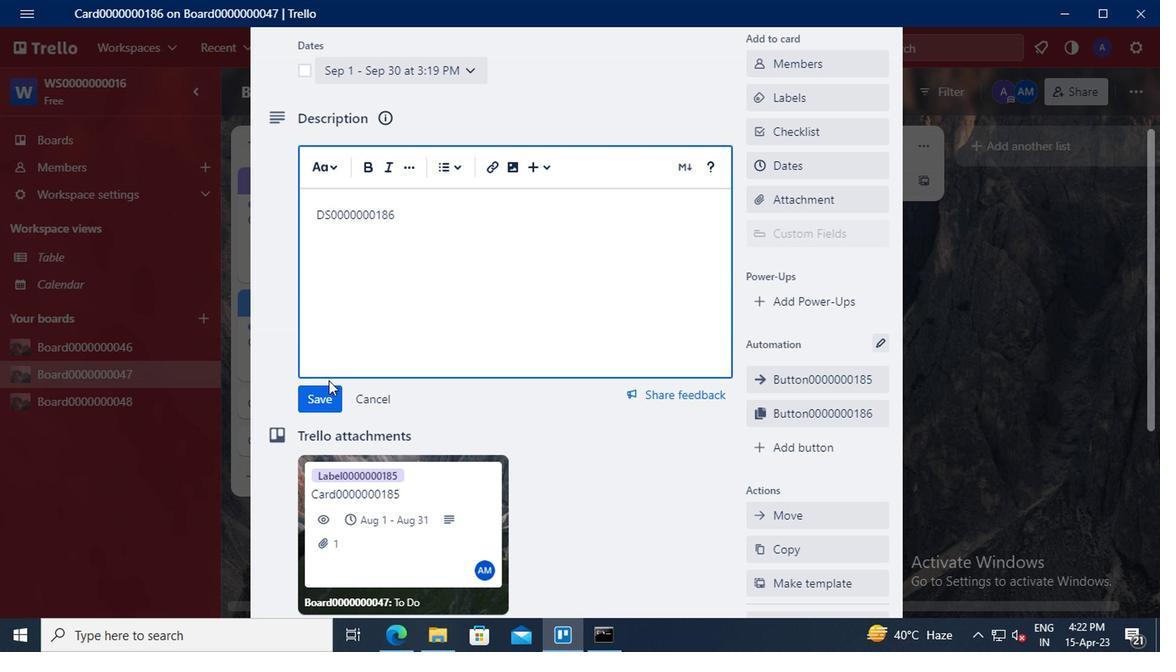 
Action: Mouse pressed left at (323, 392)
Screenshot: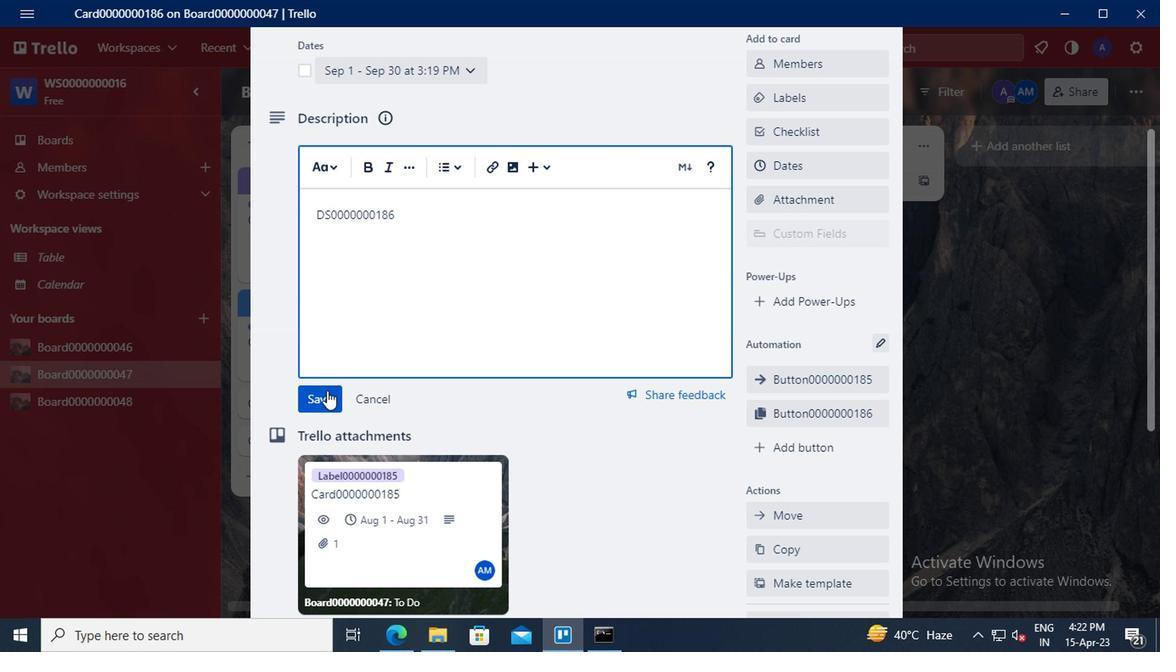 
Action: Mouse scrolled (323, 392) with delta (0, 0)
Screenshot: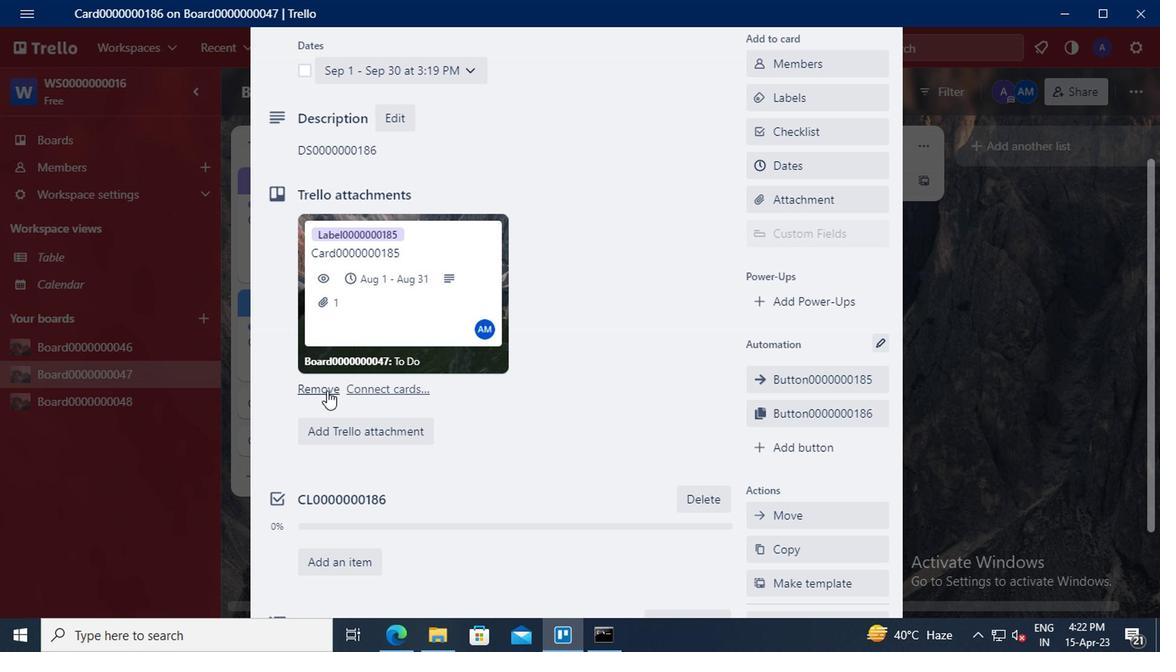 
Action: Mouse scrolled (323, 392) with delta (0, 0)
Screenshot: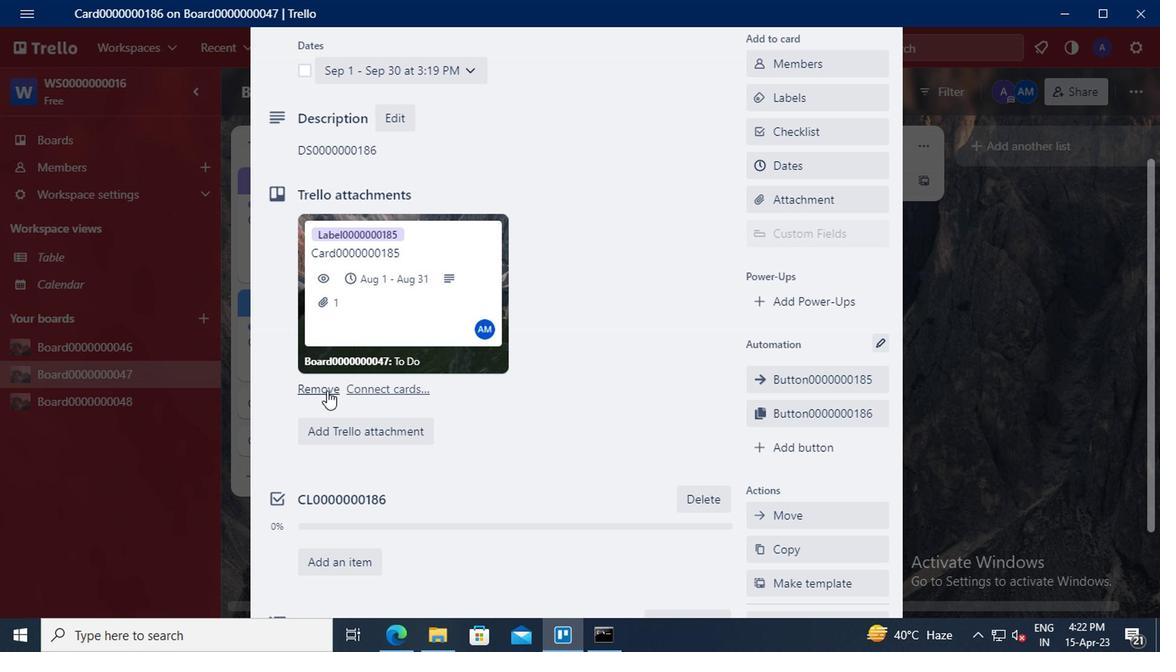 
Action: Mouse scrolled (323, 392) with delta (0, 0)
Screenshot: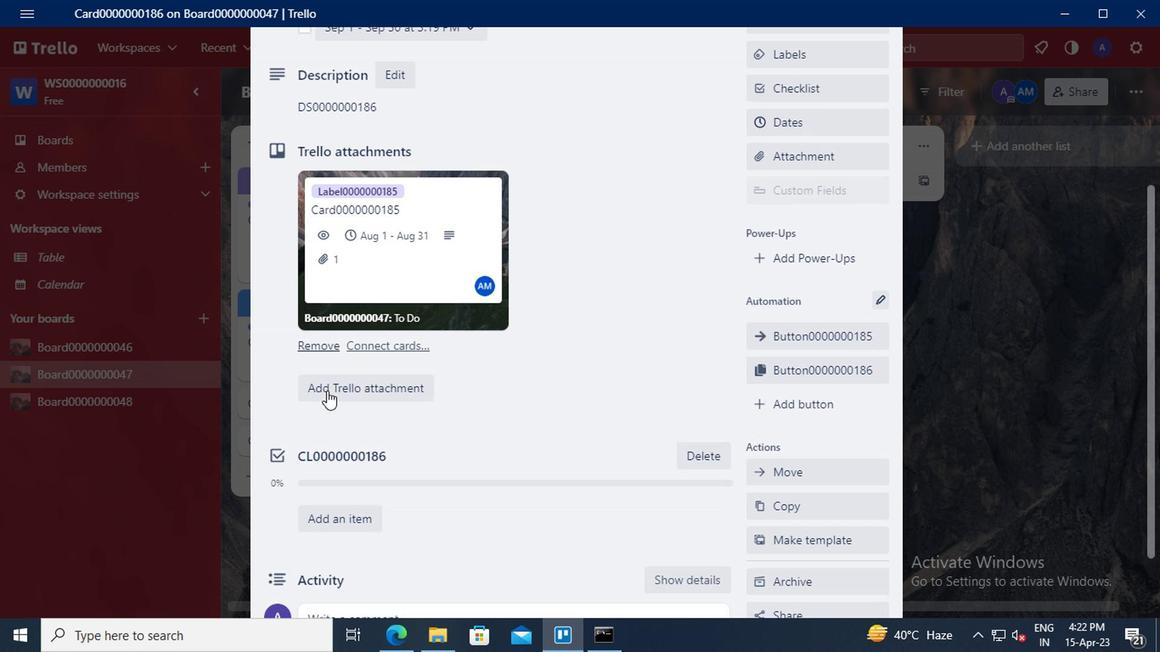 
Action: Mouse moved to (327, 519)
Screenshot: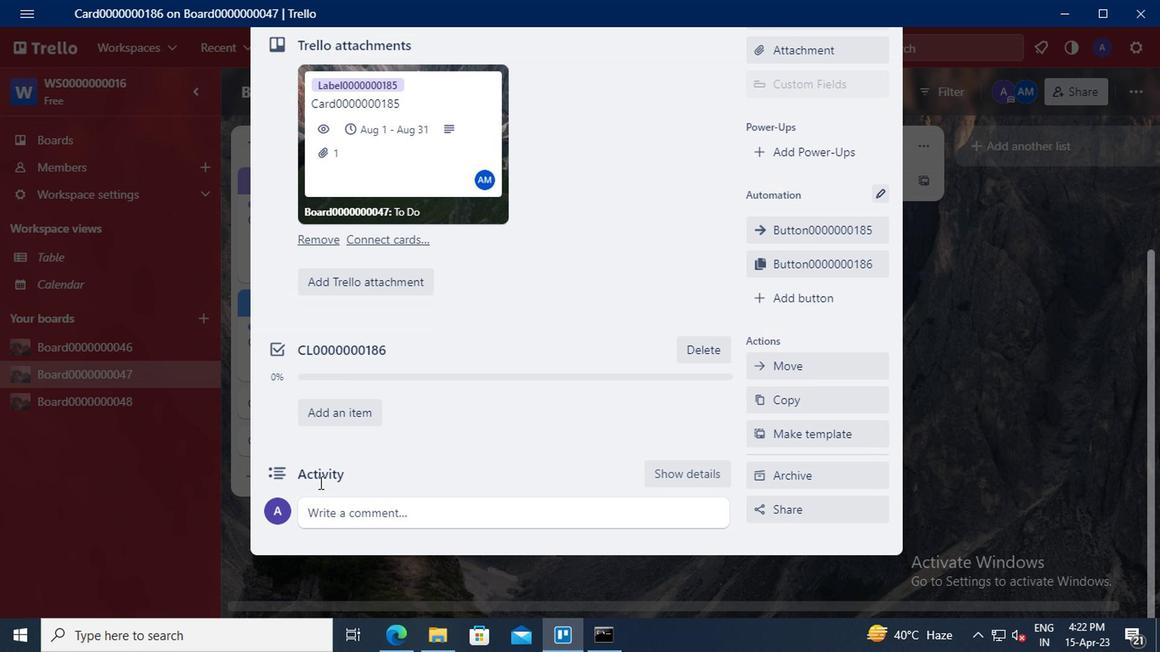 
Action: Mouse pressed left at (327, 519)
Screenshot: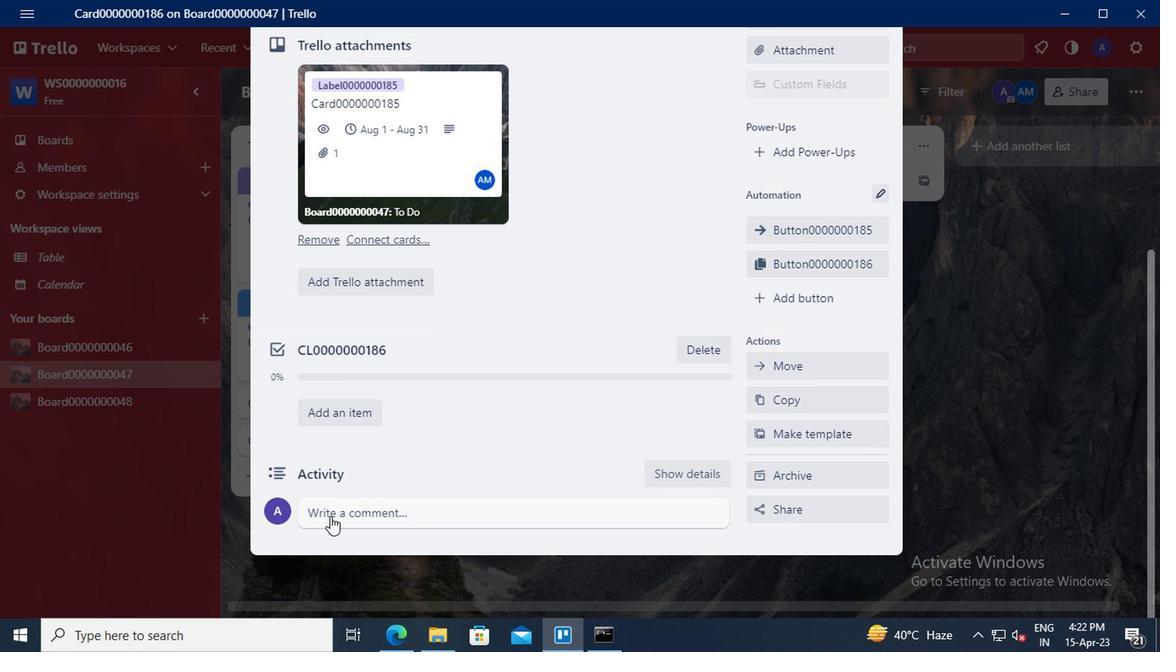 
Action: Key pressed <Key.shift>CM0000000186
Screenshot: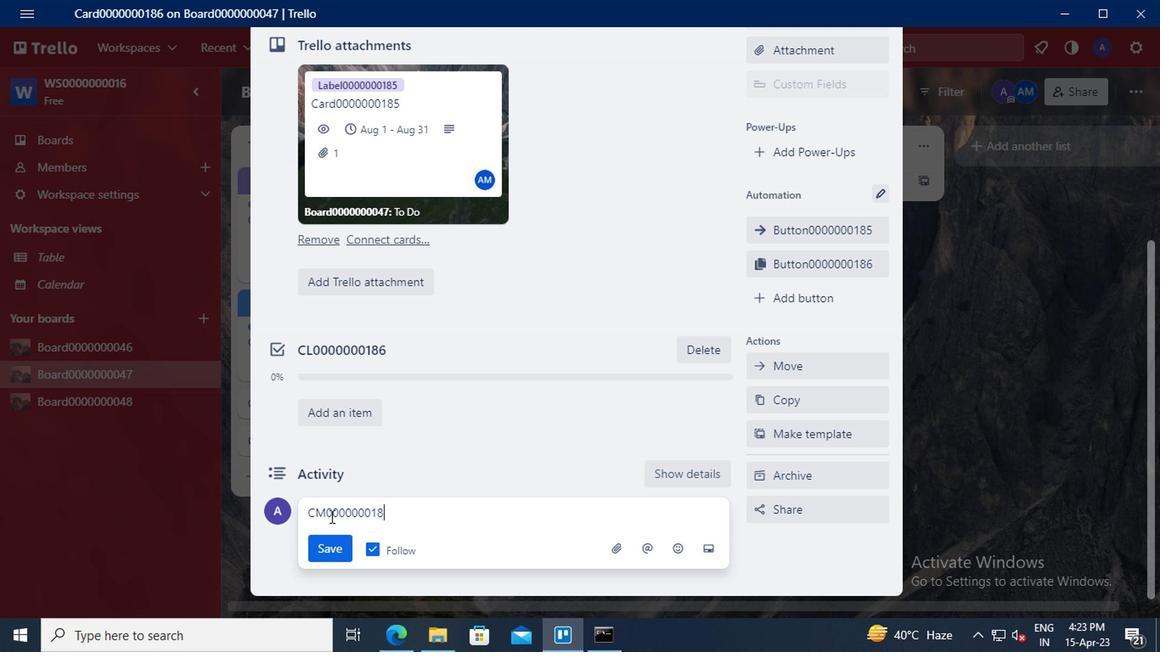 
Action: Mouse moved to (329, 542)
Screenshot: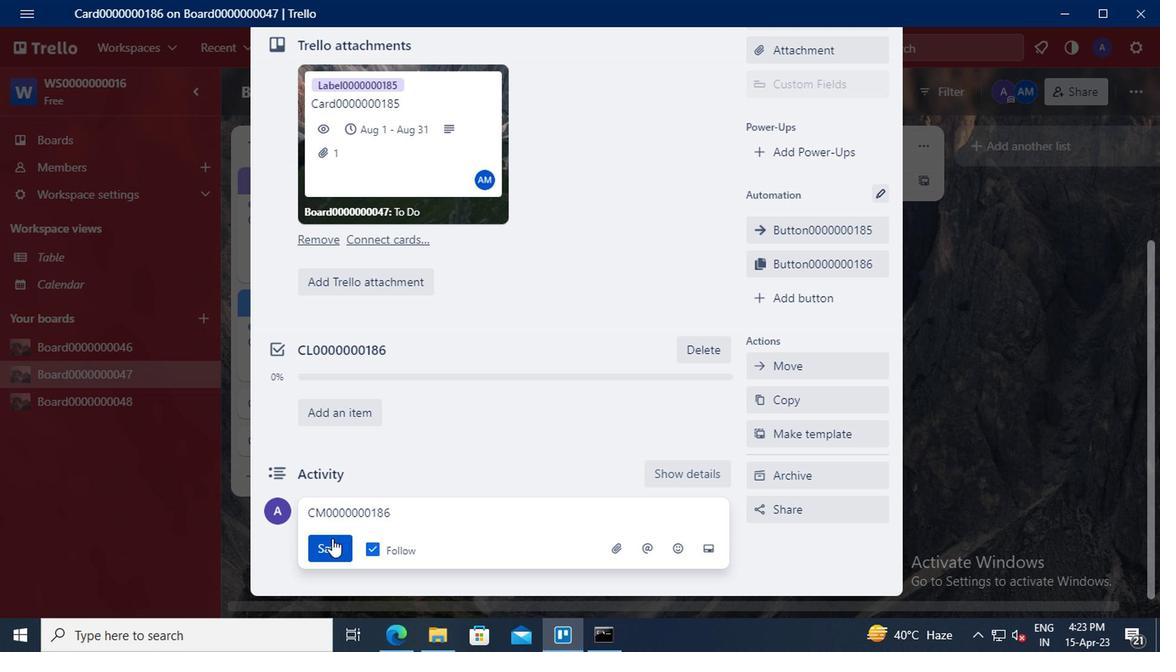 
Action: Mouse pressed left at (329, 542)
Screenshot: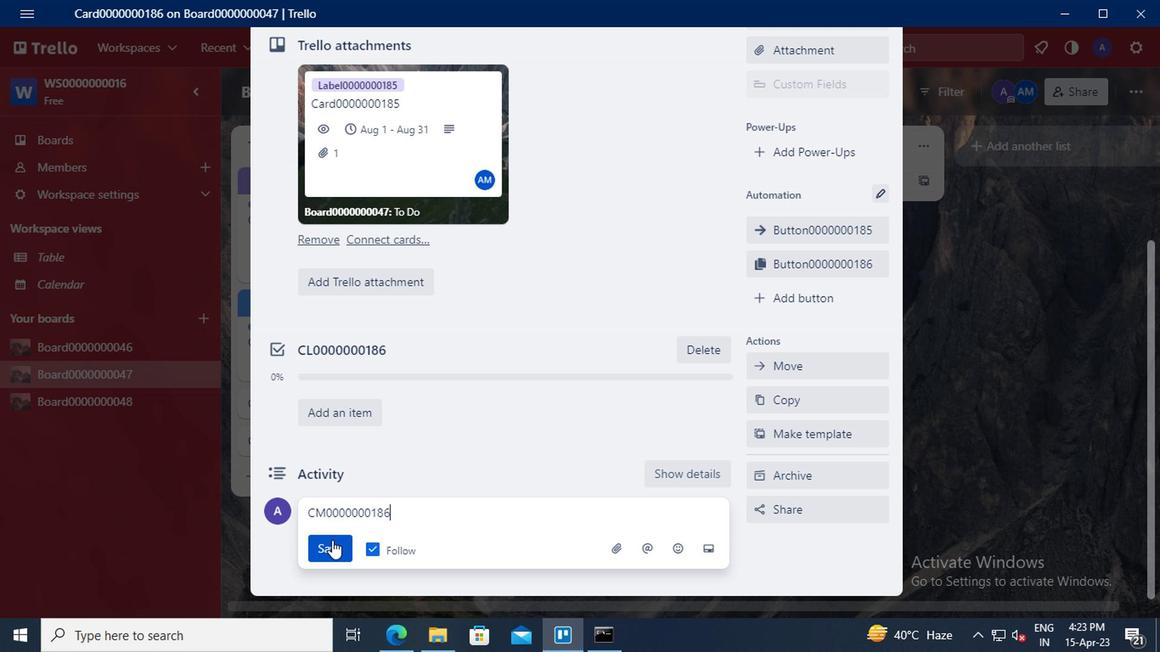 
